 Task: In the Company zamorano.edu, schedule a meeting with title: 'Introducing Our Products and Services ', Select date: '30 July, 2023', select start time: 5:00:PM. Add location on call (786) 555-4416 with meeting description: For further discussion on products, kindly join the meeting. Add attendees from company's contact and save.. Logged in from softage.10@softage.net
Action: Mouse moved to (115, 76)
Screenshot: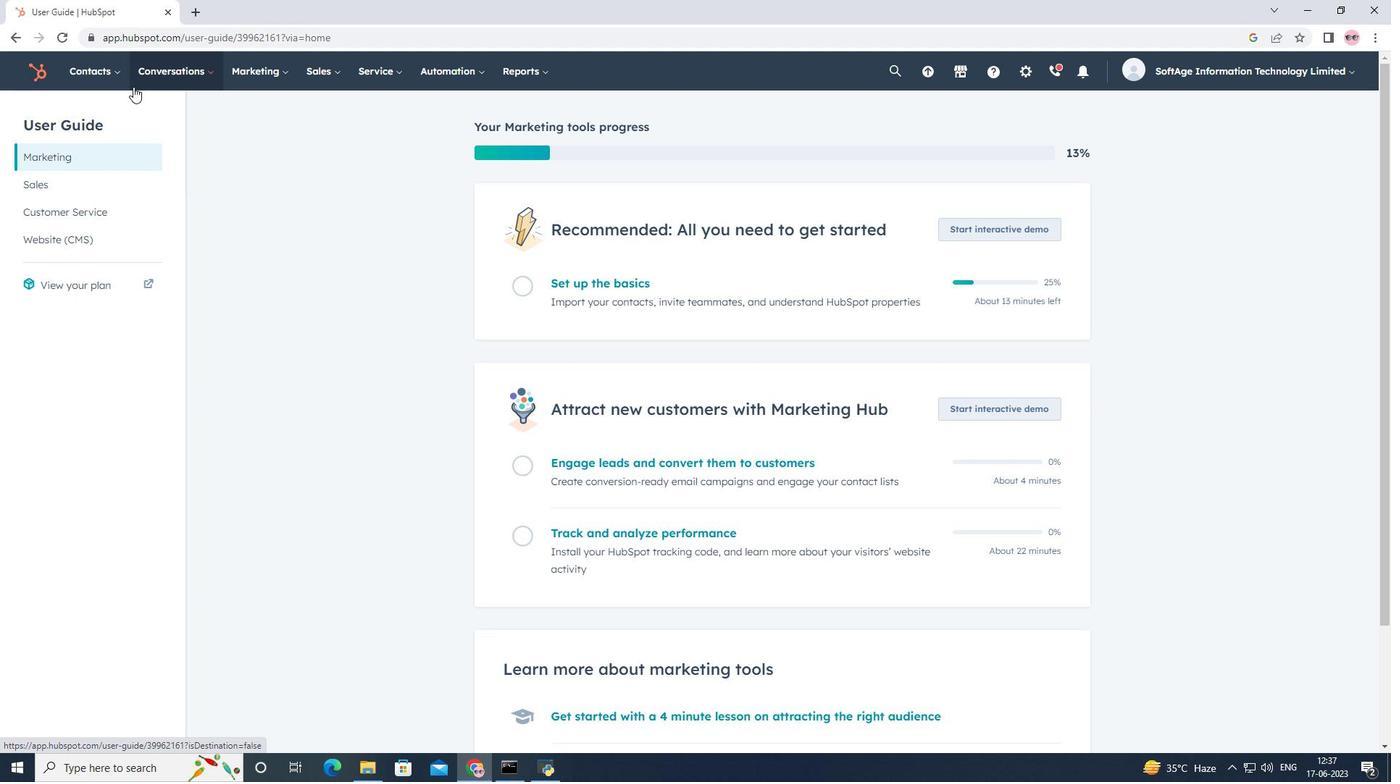 
Action: Mouse pressed left at (115, 76)
Screenshot: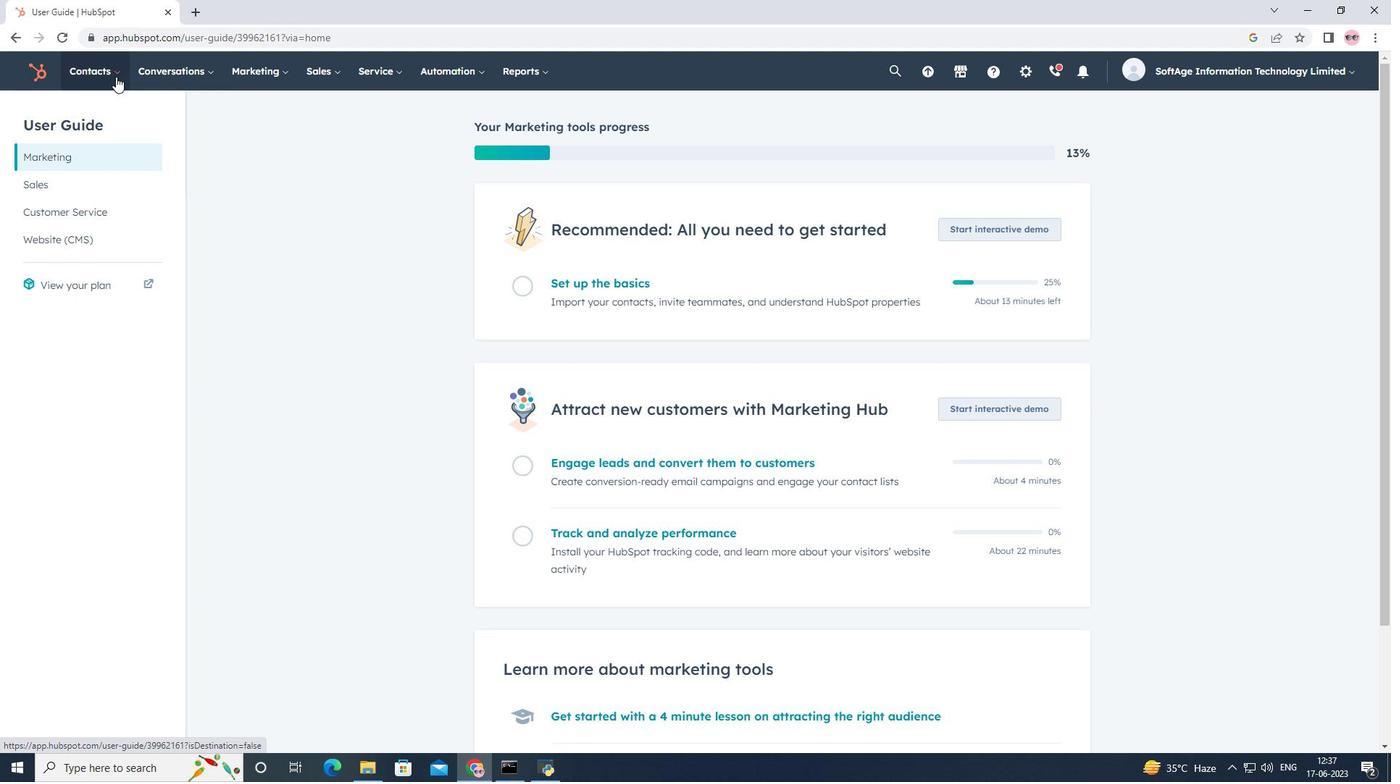 
Action: Mouse moved to (118, 140)
Screenshot: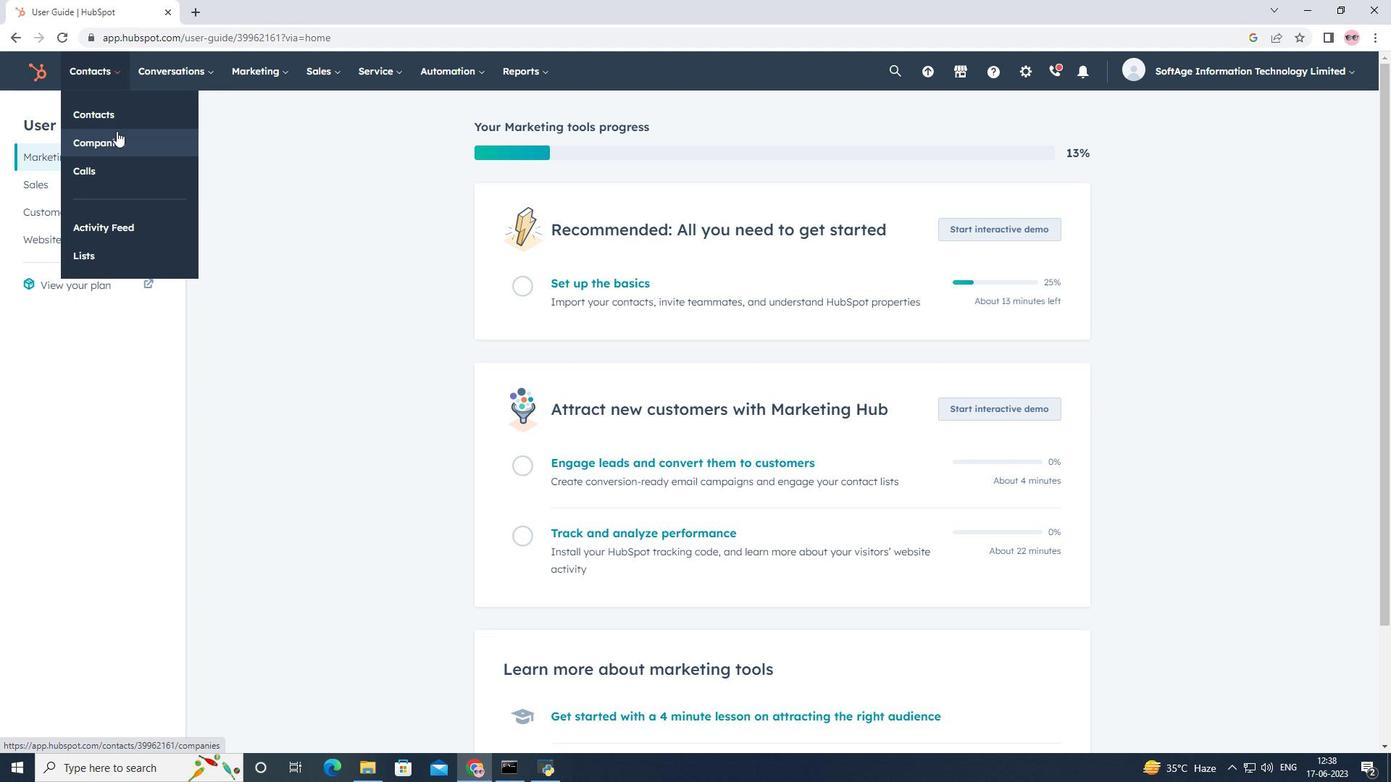 
Action: Mouse pressed left at (118, 140)
Screenshot: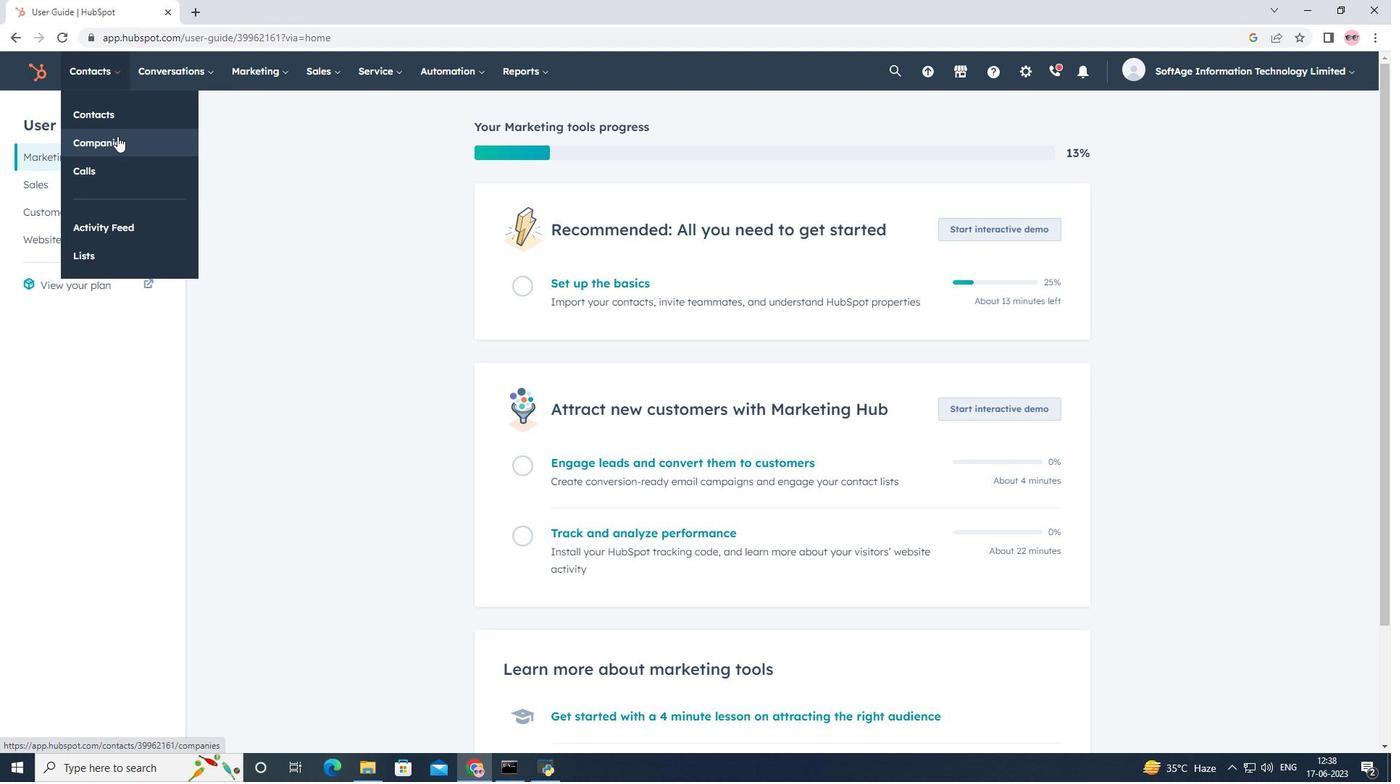 
Action: Mouse moved to (115, 231)
Screenshot: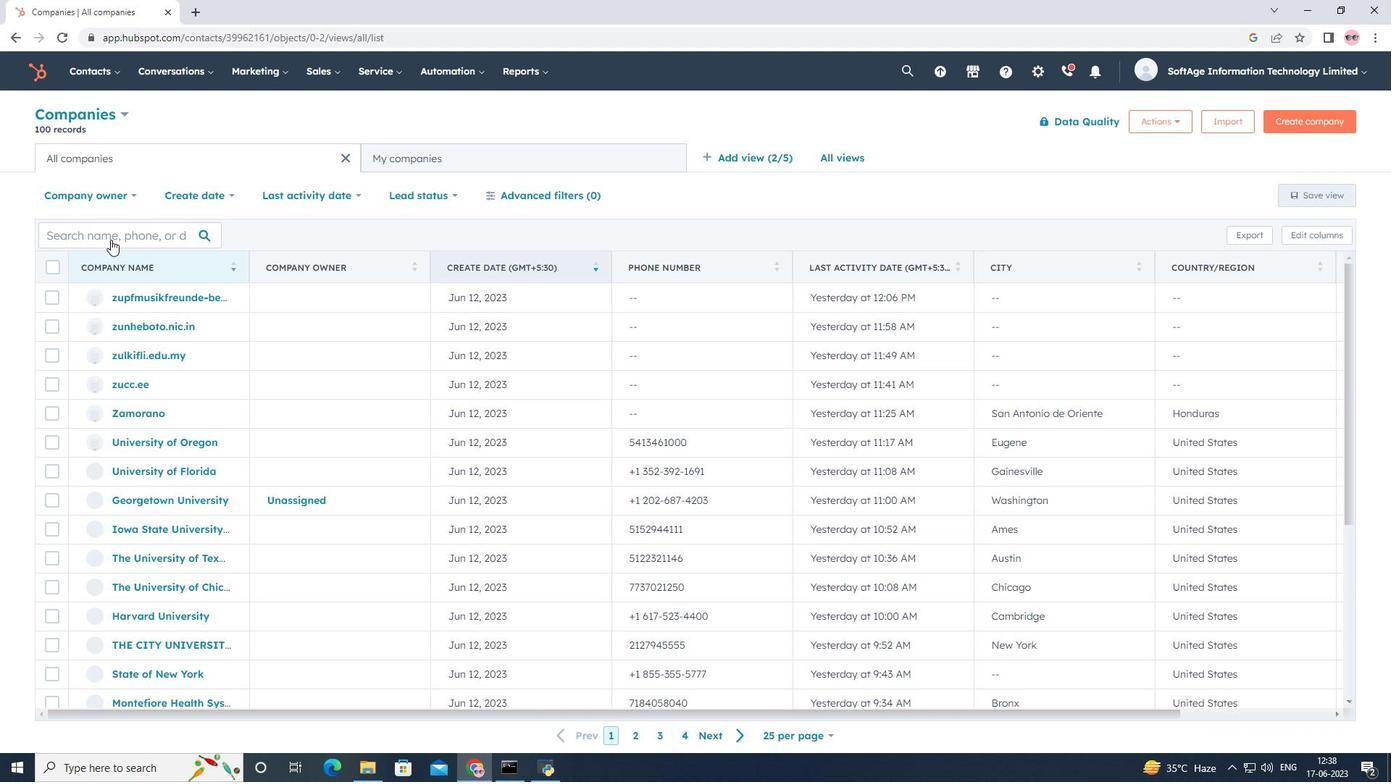 
Action: Mouse pressed left at (115, 231)
Screenshot: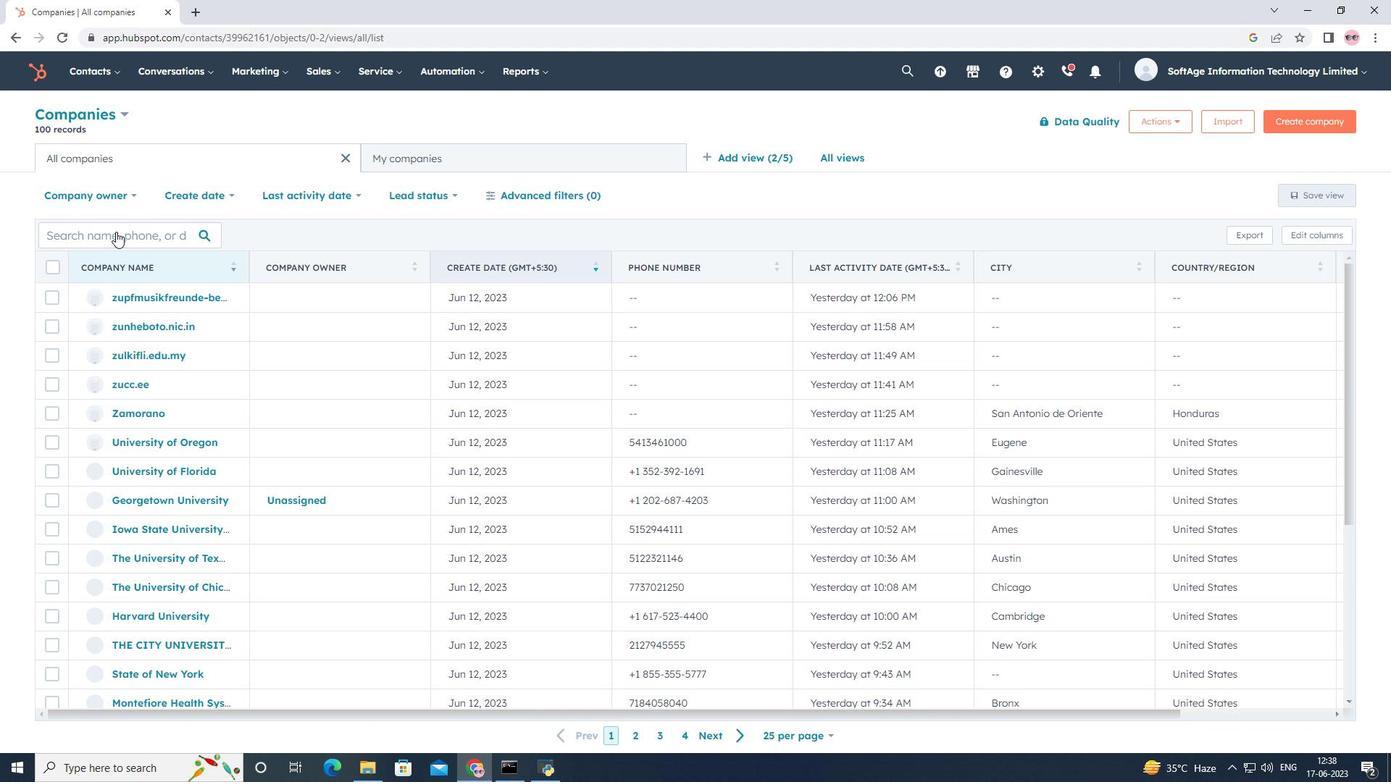 
Action: Key pressed <Key.shift>Zamorano
Screenshot: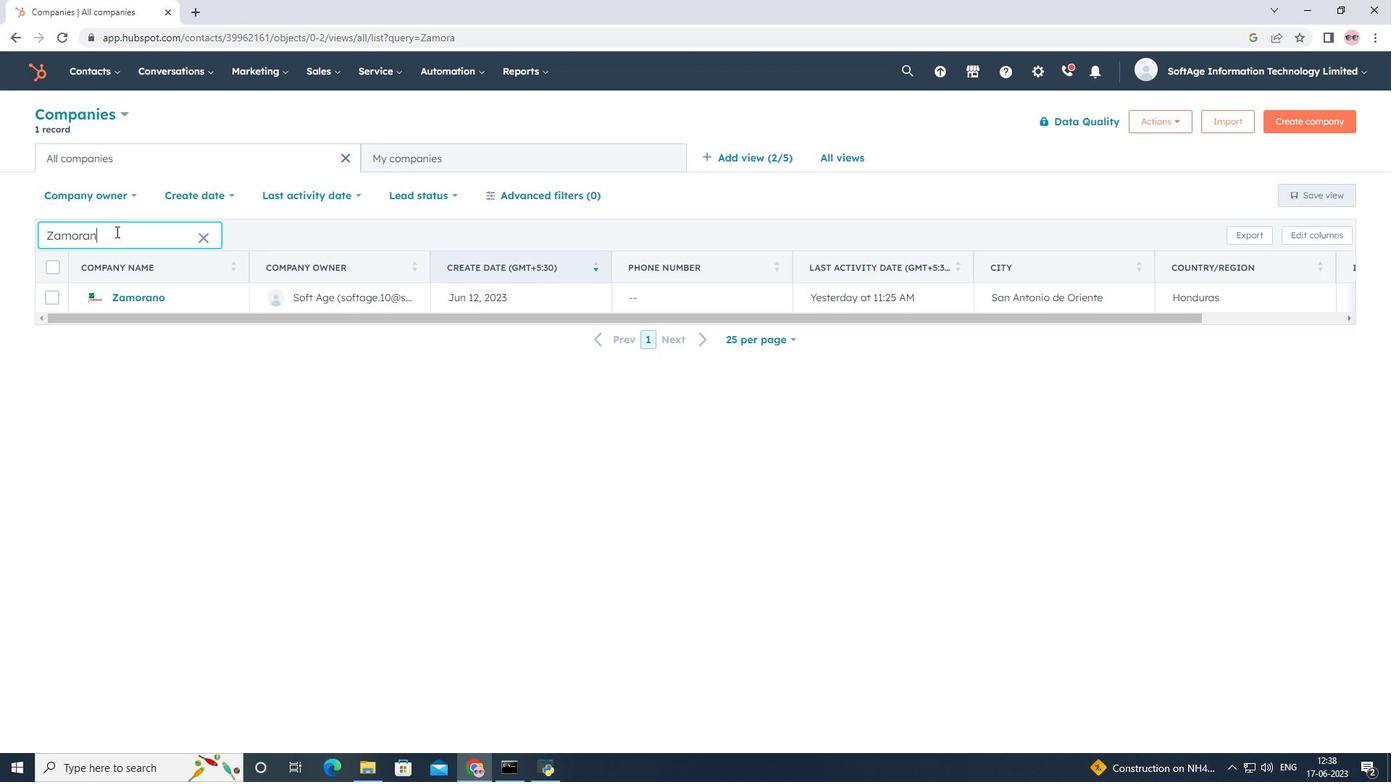 
Action: Mouse moved to (147, 293)
Screenshot: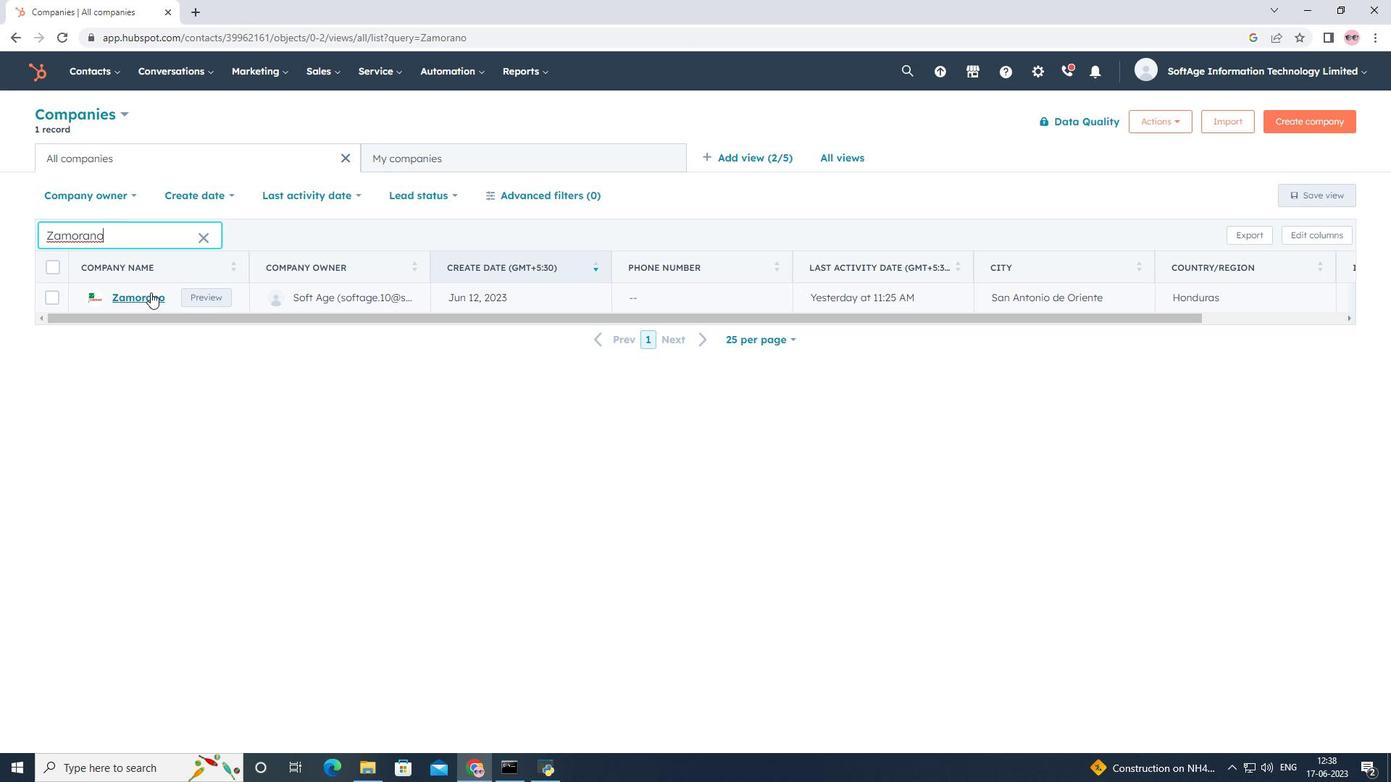 
Action: Mouse pressed left at (147, 293)
Screenshot: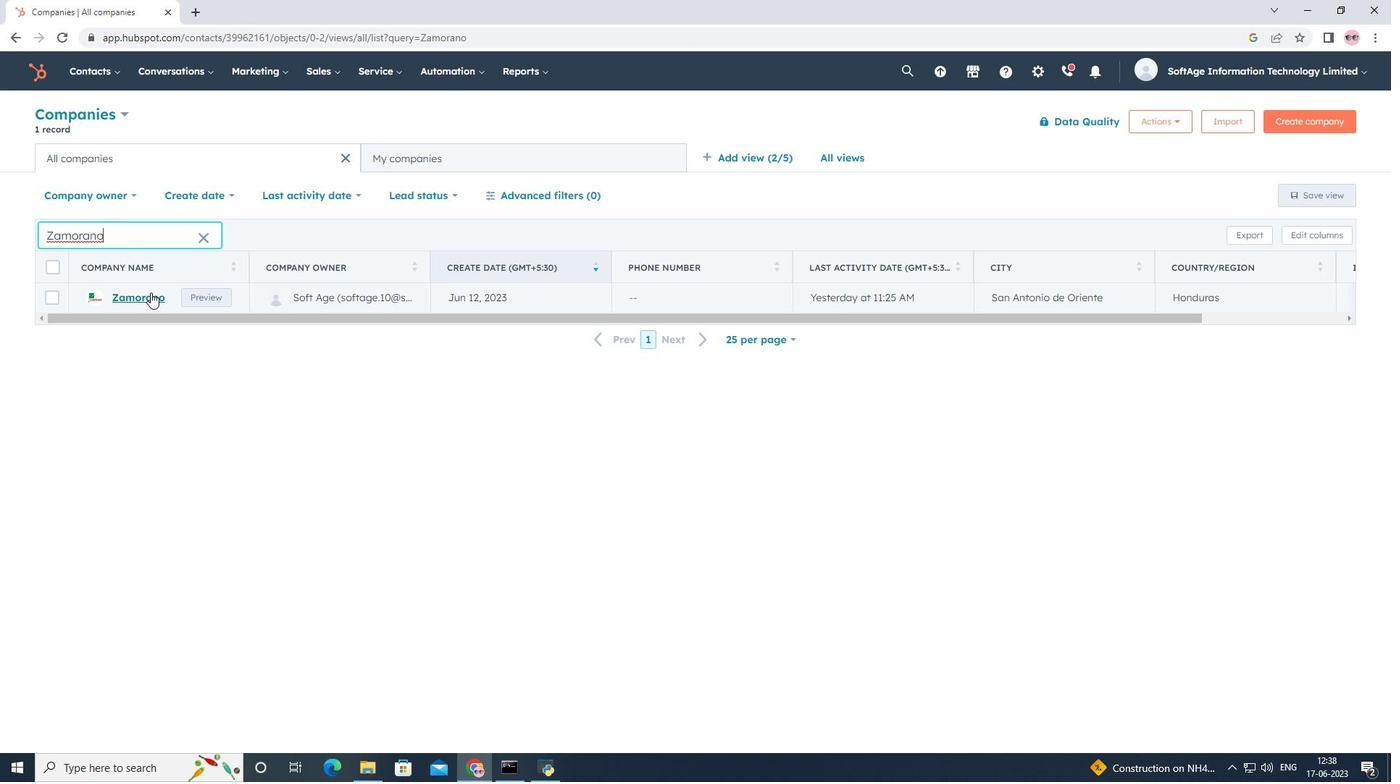 
Action: Mouse moved to (234, 229)
Screenshot: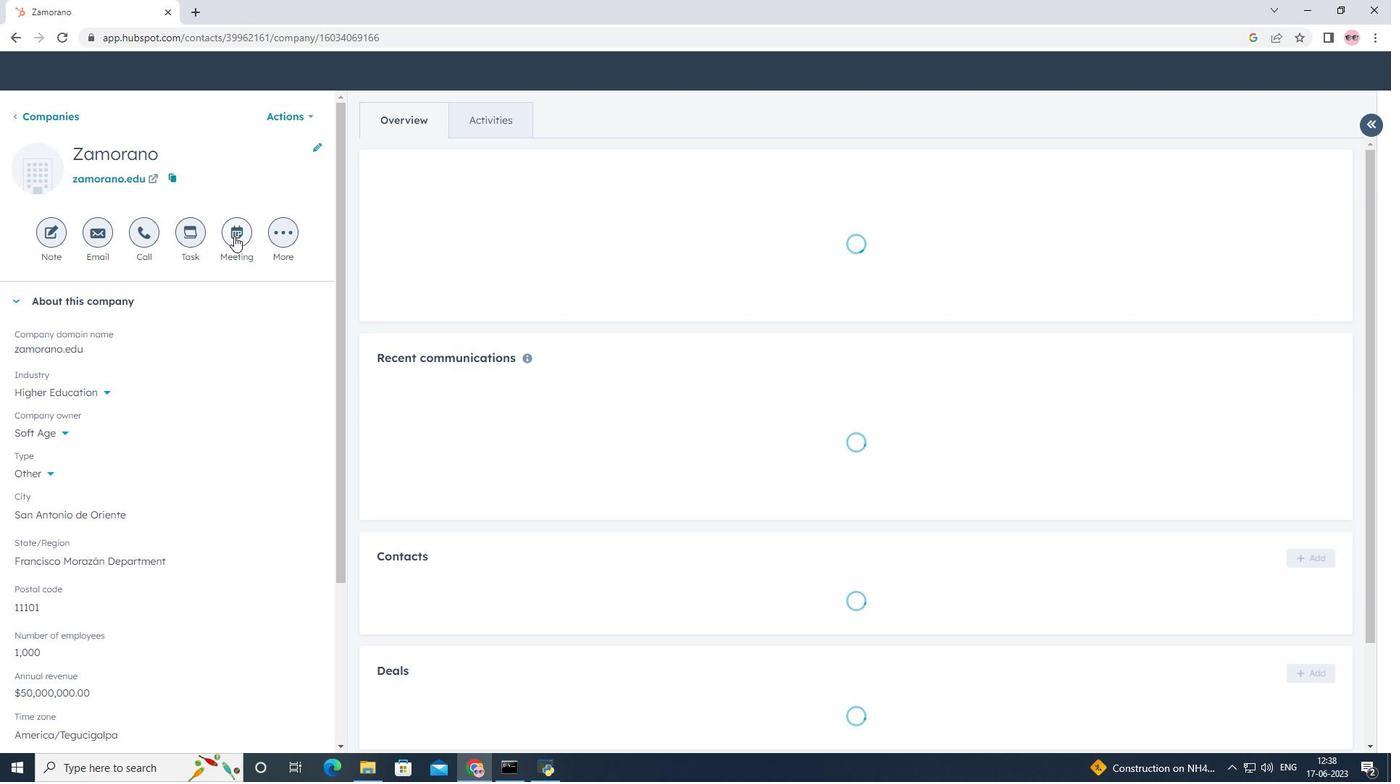 
Action: Mouse pressed left at (234, 229)
Screenshot: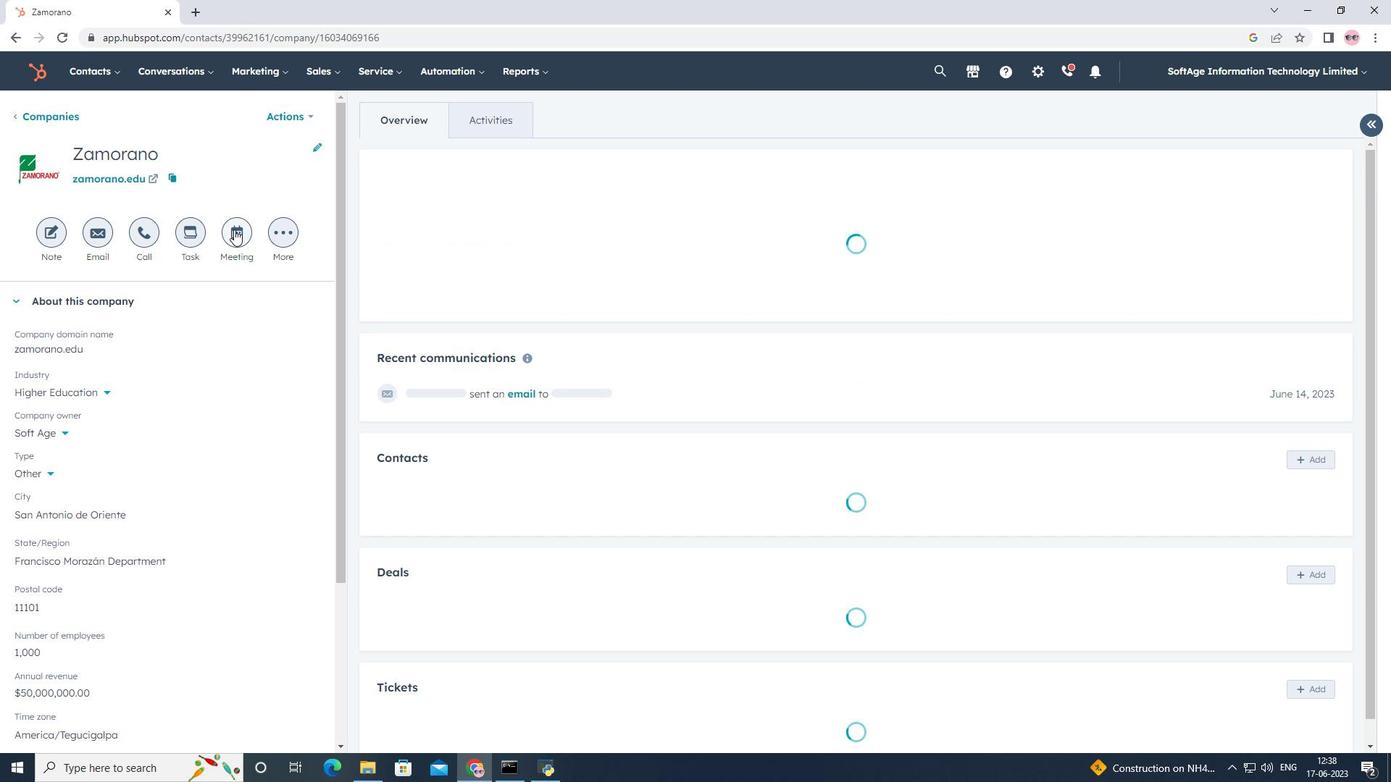
Action: Mouse moved to (377, 231)
Screenshot: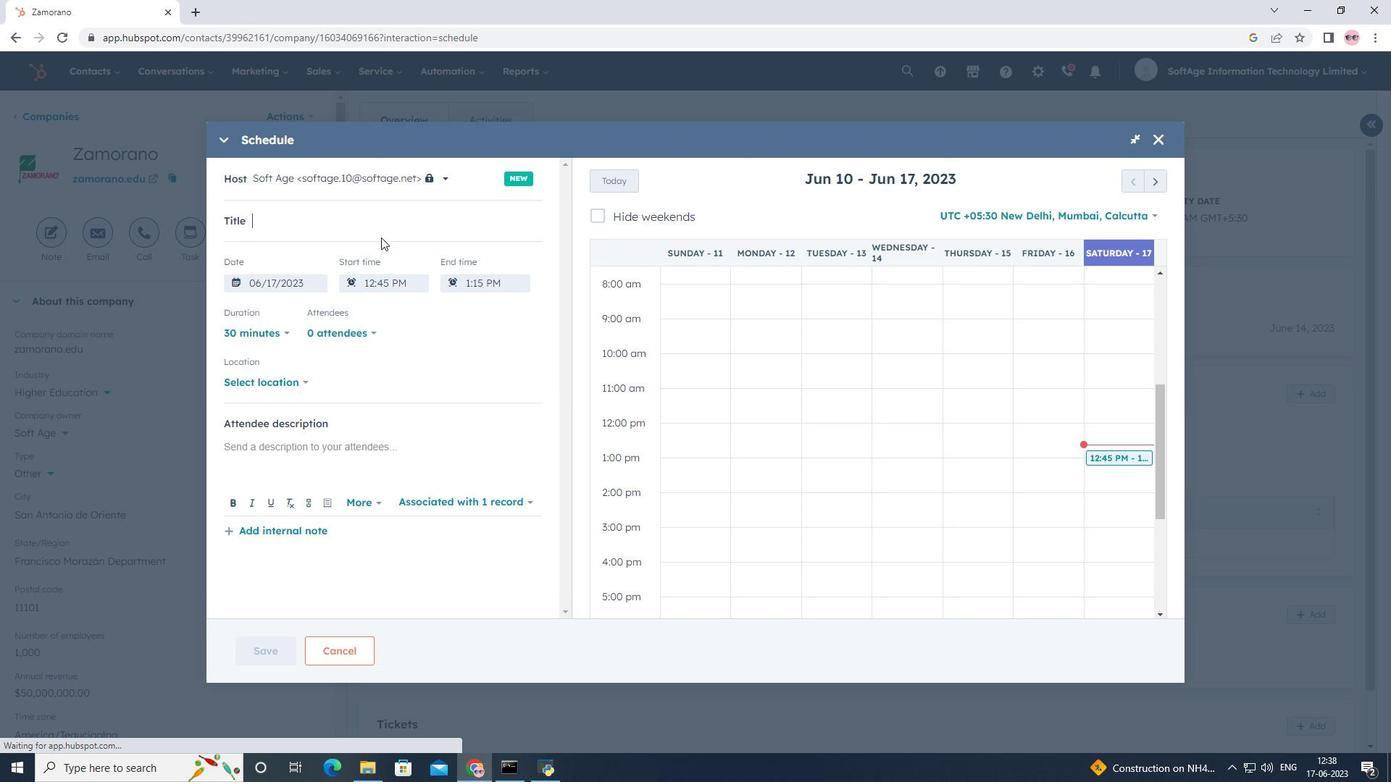 
Action: Mouse pressed left at (377, 231)
Screenshot: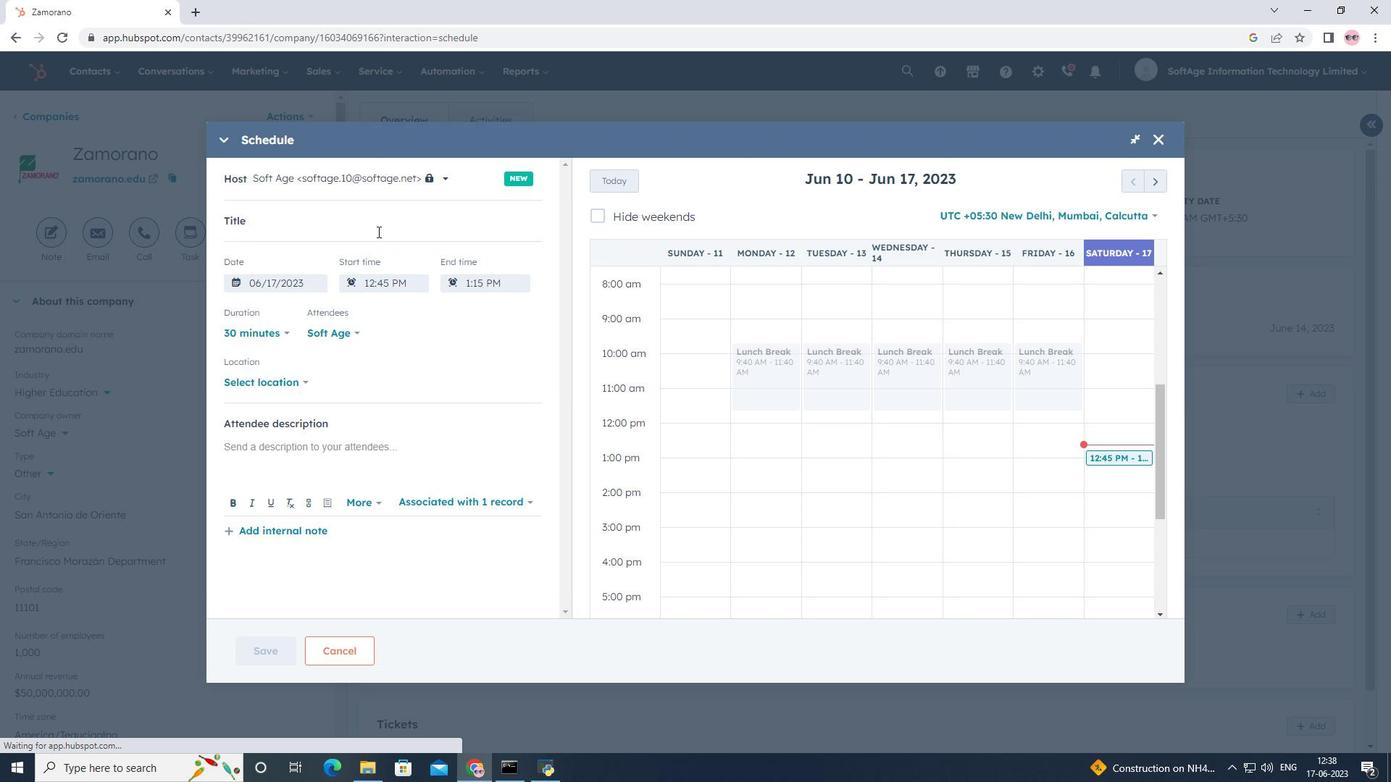 
Action: Key pressed <Key.shift><Key.shift><Key.shift><Key.shift><Key.shift><Key.shift><Key.shift><Key.shift><Key.shift><Key.shift><Key.shift><Key.shift><Key.shift><Key.shift><Key.shift><Key.shift><Key.shift><Key.shift><Key.shift><Key.shift><Key.shift><Key.shift><Key.shift><Key.shift><Key.shift><Key.shift><Key.shift><Key.shift><Key.shift><Key.shift><Key.shift><Key.shift><Key.shift><Key.shift><Key.shift><Key.shift><Key.shift><Key.shift><Key.shift><Key.shift><Key.shift><Key.shift><Key.shift><Key.shift><Key.shift><Key.shift><Key.shift><Key.shift><Key.shift><Key.shift><Key.shift><Key.shift><Key.shift><Key.shift><Key.shift><Key.shift><Key.shift><Key.shift><Key.shift><Key.shift><Key.shift><Key.shift><Key.shift><Key.shift><Key.shift><Key.shift><Key.shift><Key.shift><Key.shift><Key.shift><Key.shift><Key.shift><Key.shift><Key.shift>Introducing<Key.space><Key.shift>Our<Key.space><Key.shift>Products<Key.space>and<Key.space><Key.shift>Services
Screenshot: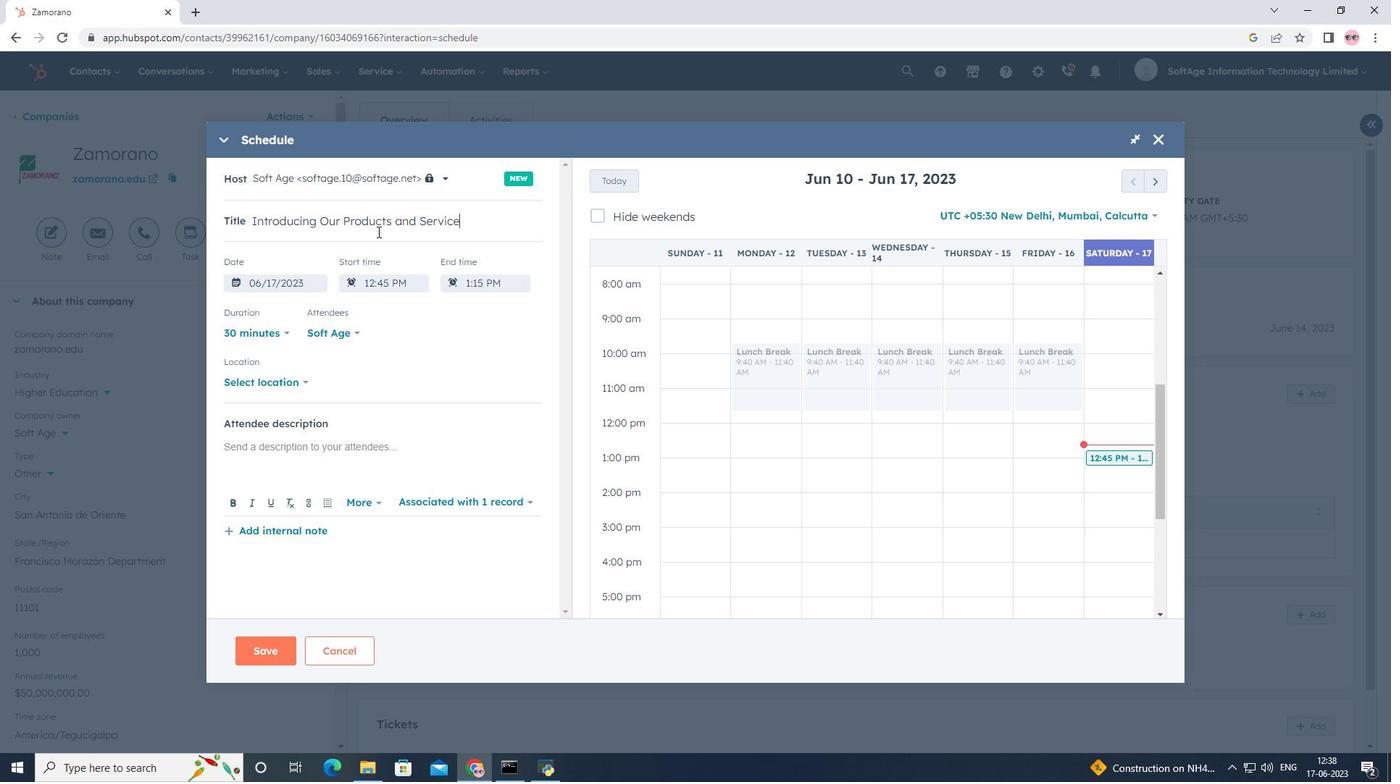 
Action: Mouse moved to (1156, 176)
Screenshot: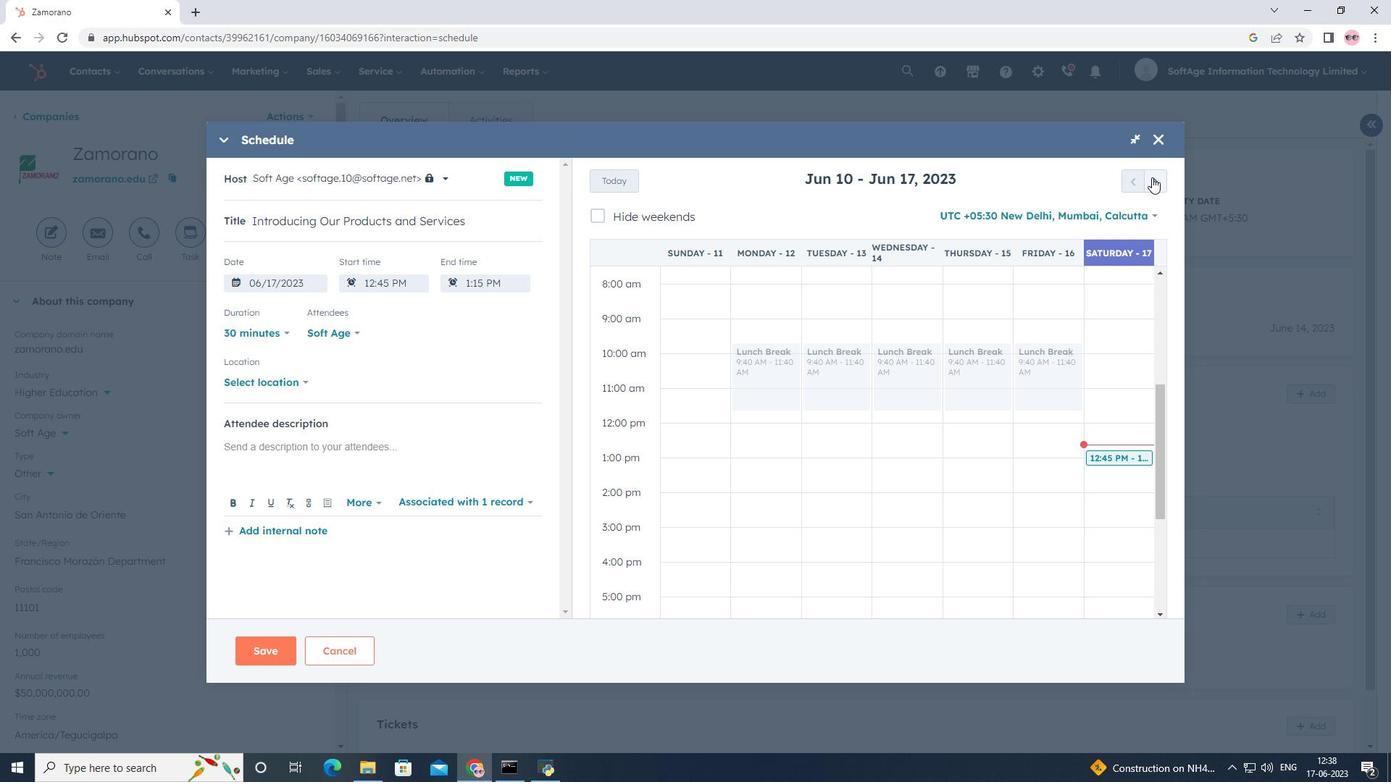 
Action: Mouse pressed left at (1156, 176)
Screenshot: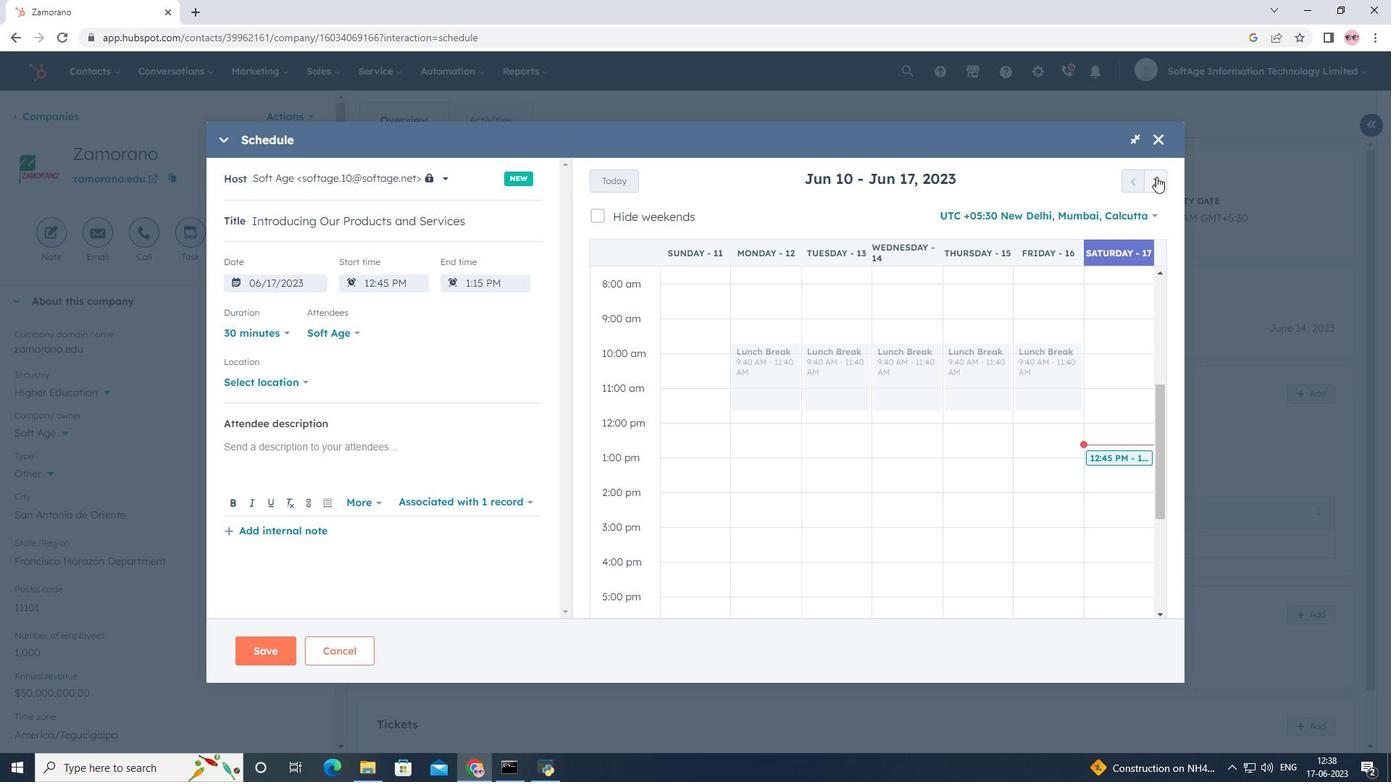 
Action: Mouse pressed left at (1156, 176)
Screenshot: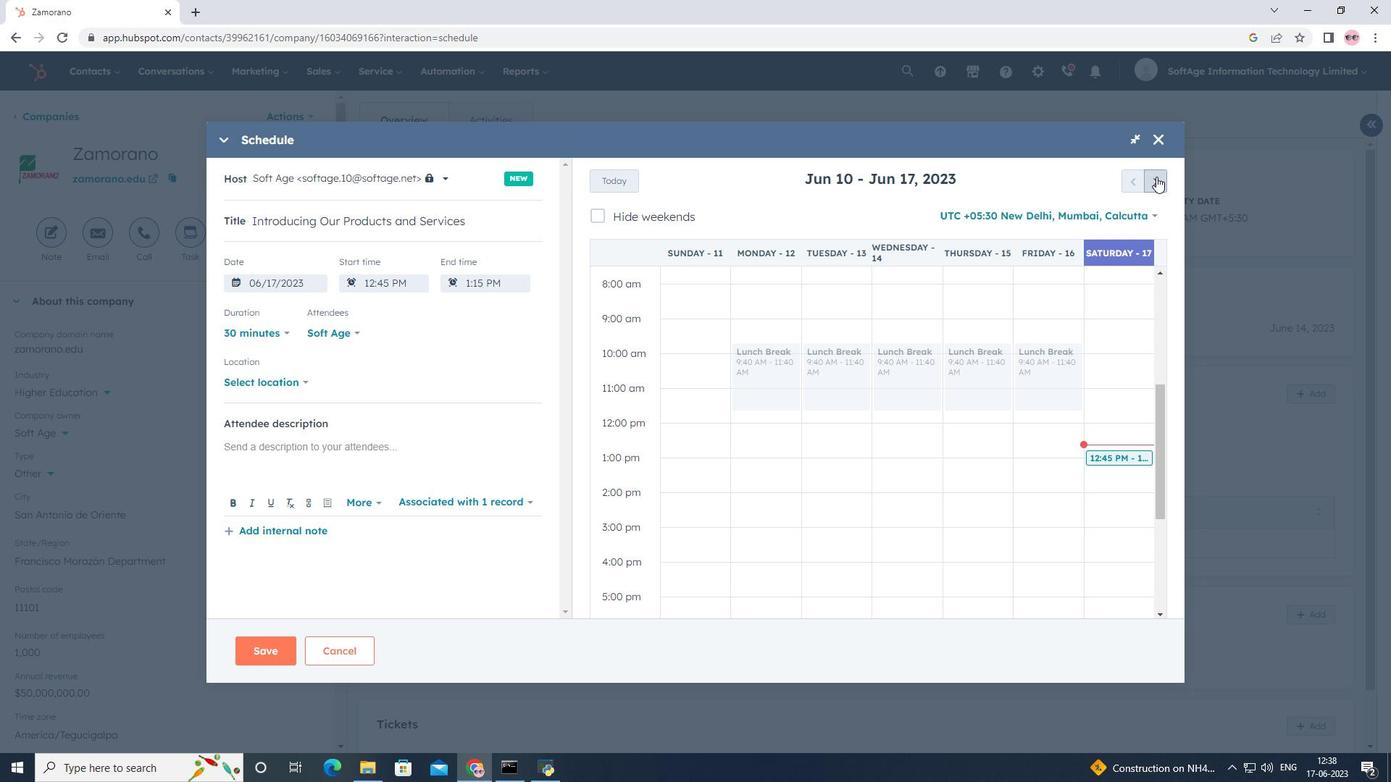 
Action: Mouse pressed left at (1156, 176)
Screenshot: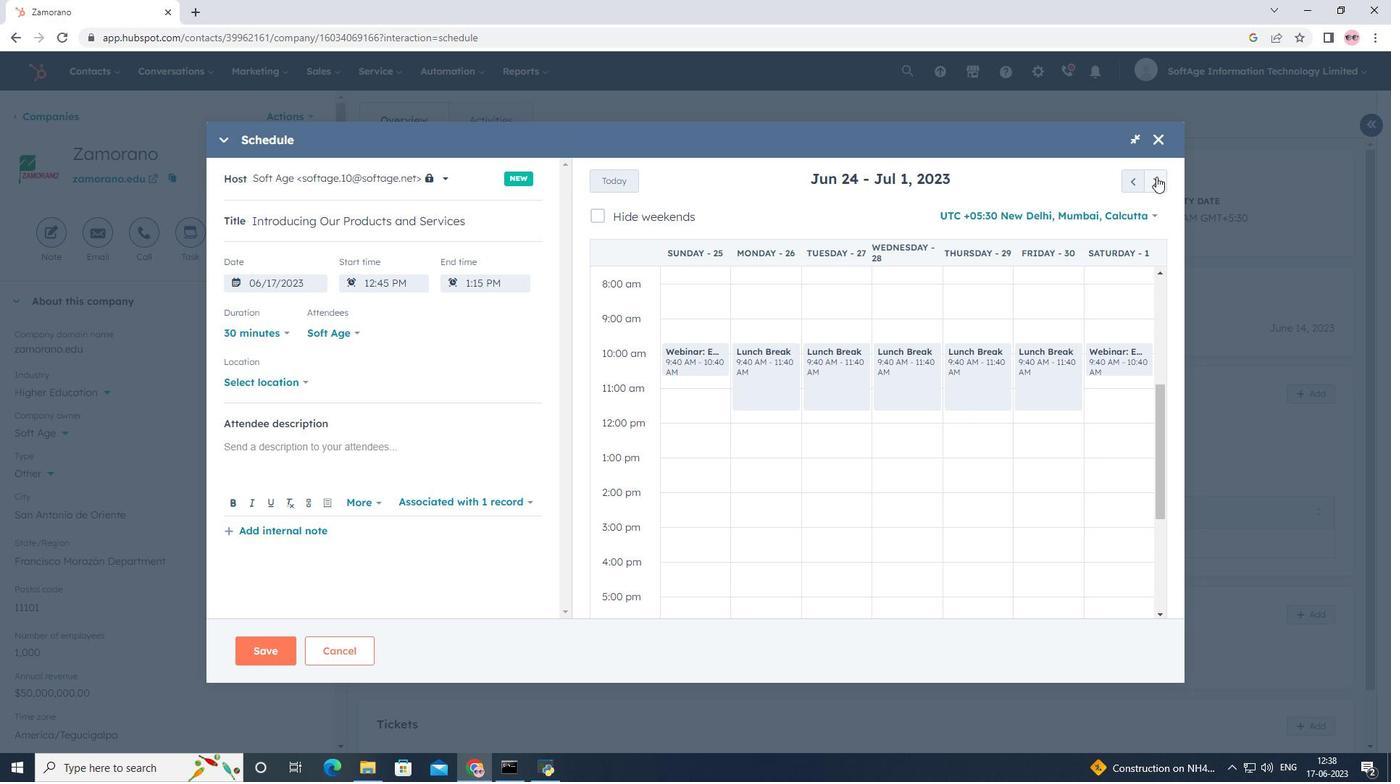 
Action: Mouse pressed left at (1156, 176)
Screenshot: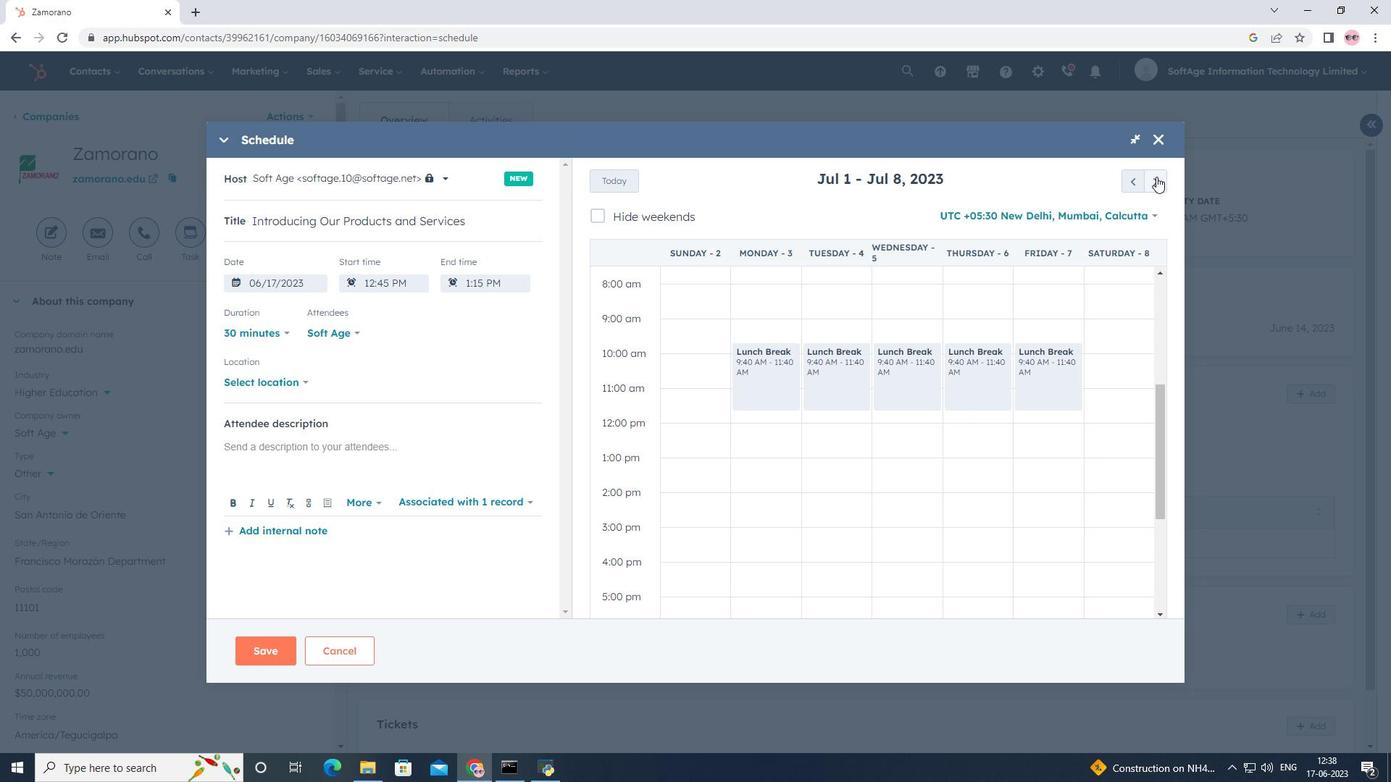 
Action: Mouse pressed left at (1156, 176)
Screenshot: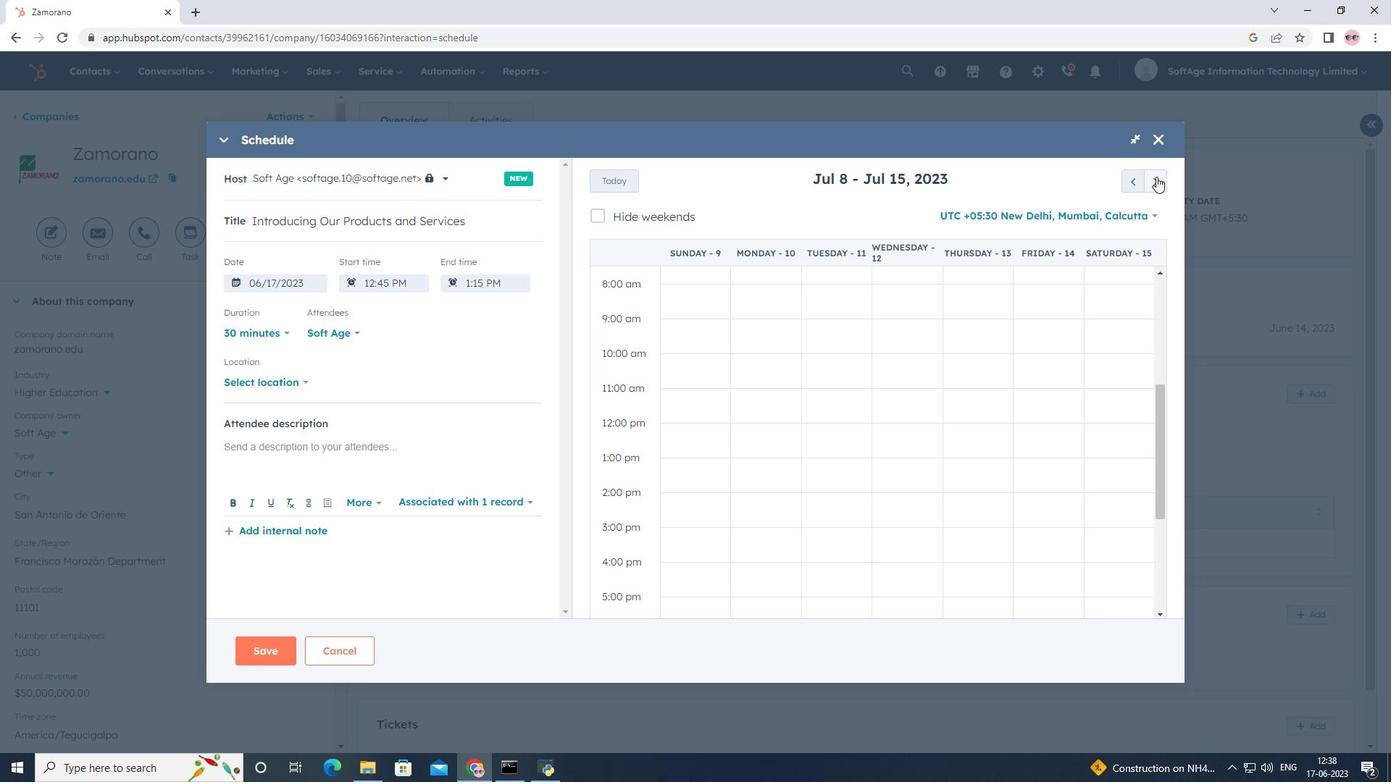 
Action: Mouse pressed left at (1156, 176)
Screenshot: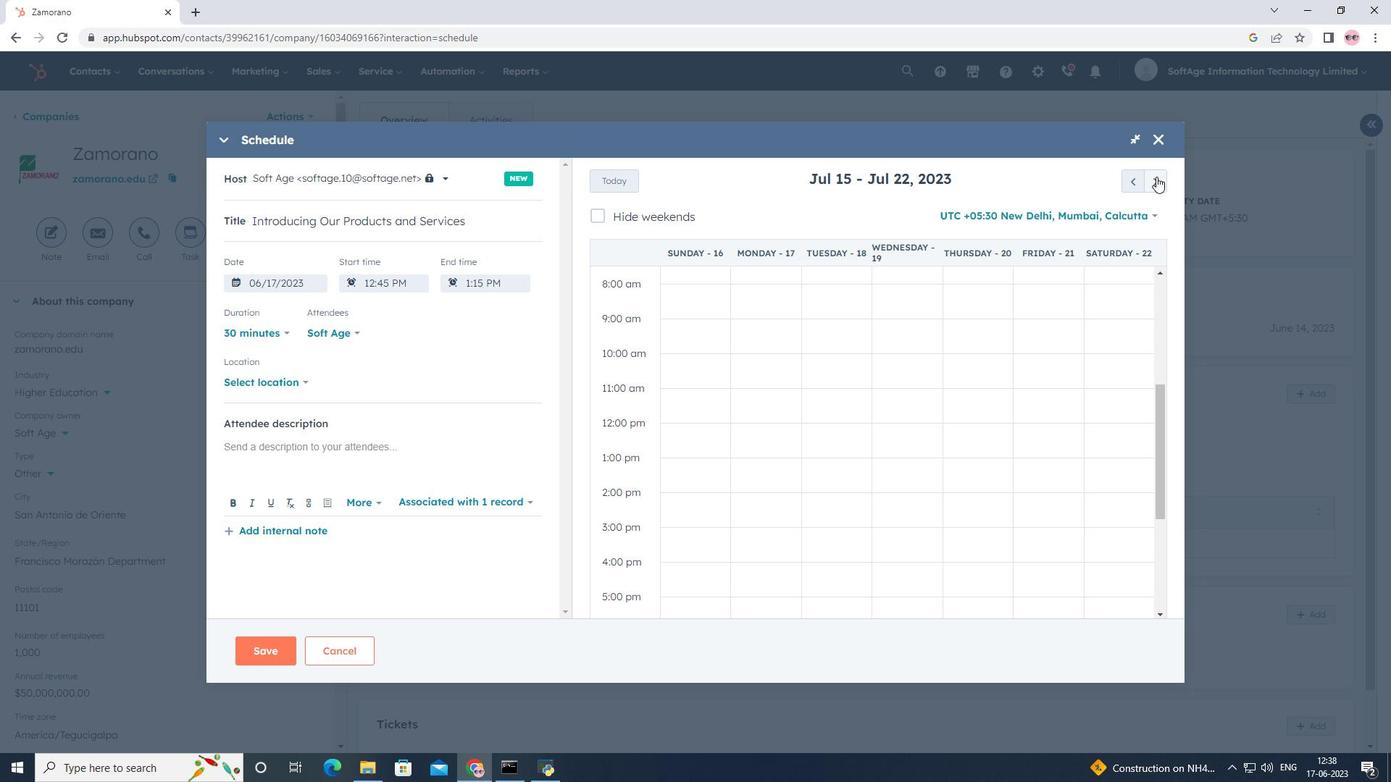 
Action: Mouse pressed left at (1156, 176)
Screenshot: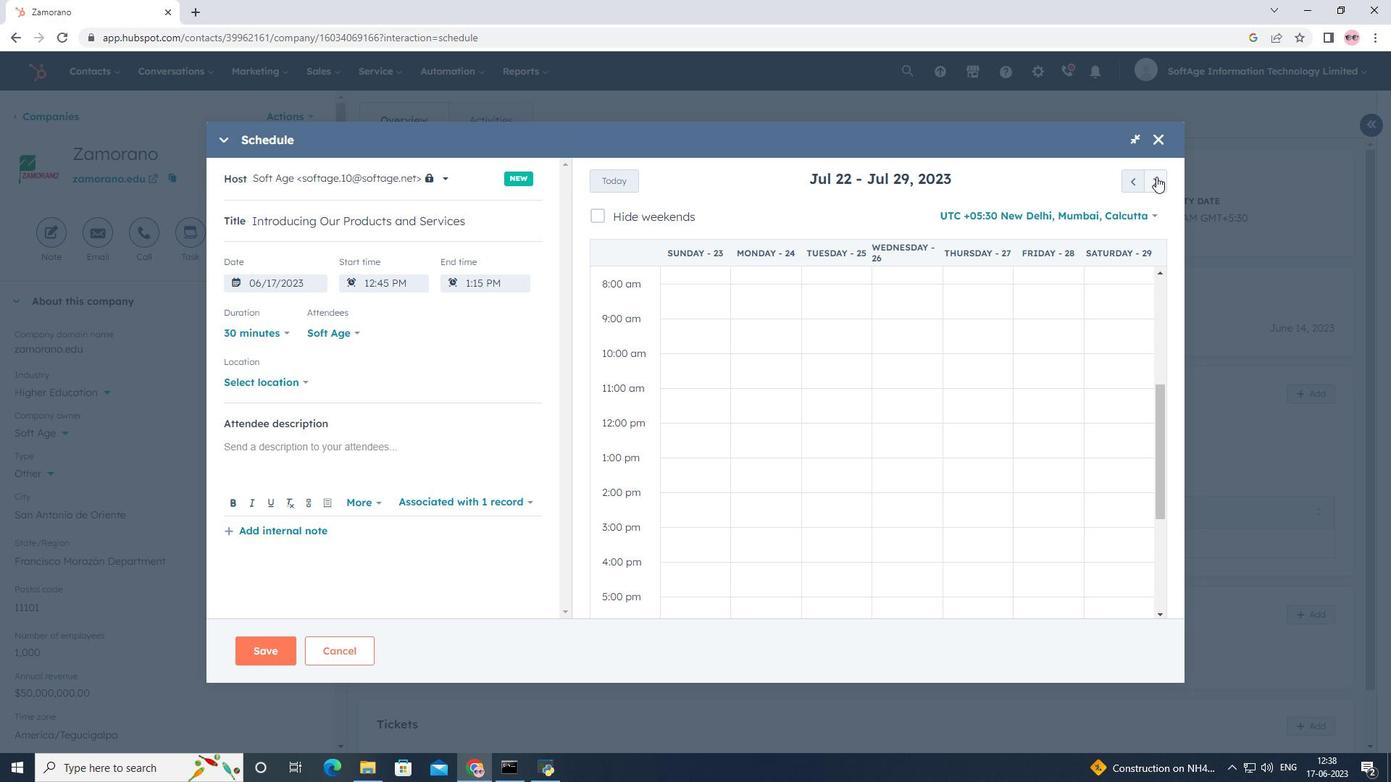 
Action: Mouse moved to (664, 600)
Screenshot: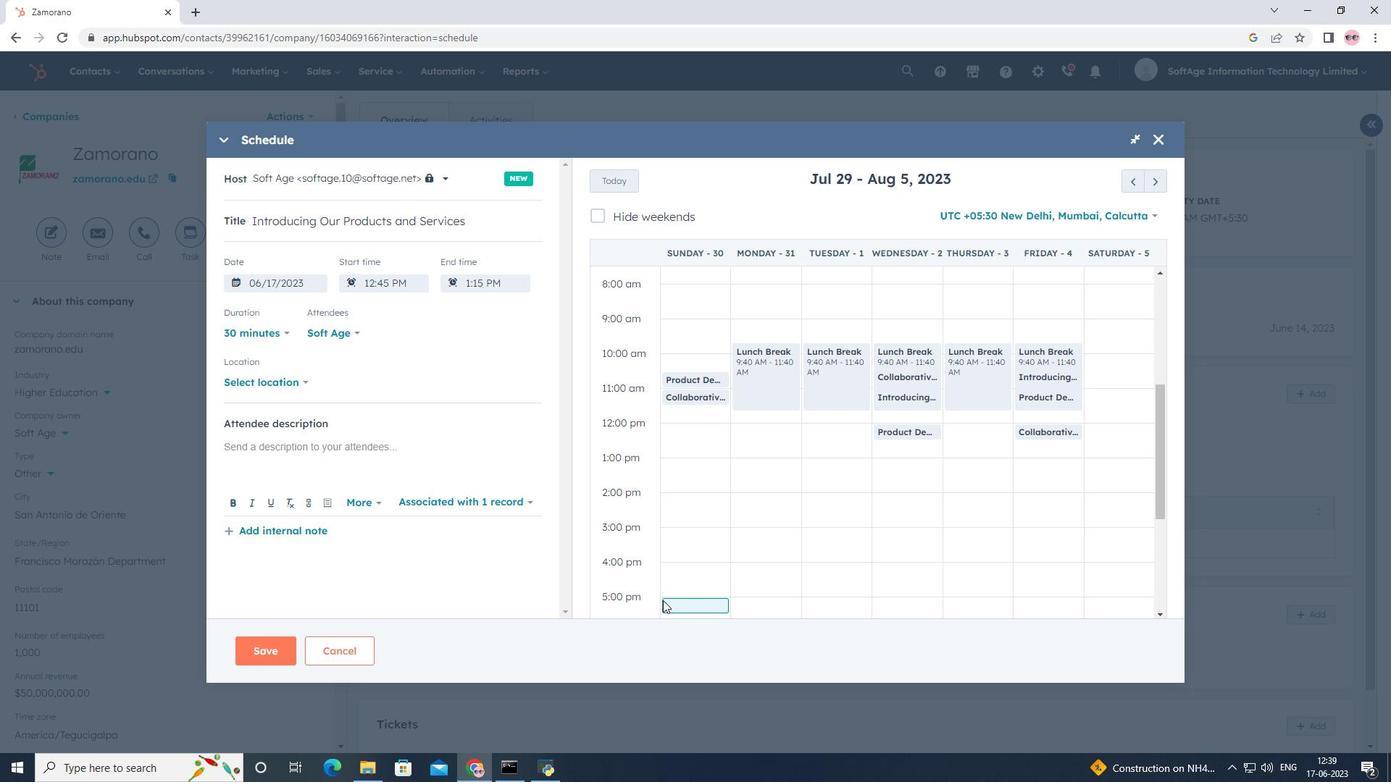
Action: Mouse pressed left at (664, 600)
Screenshot: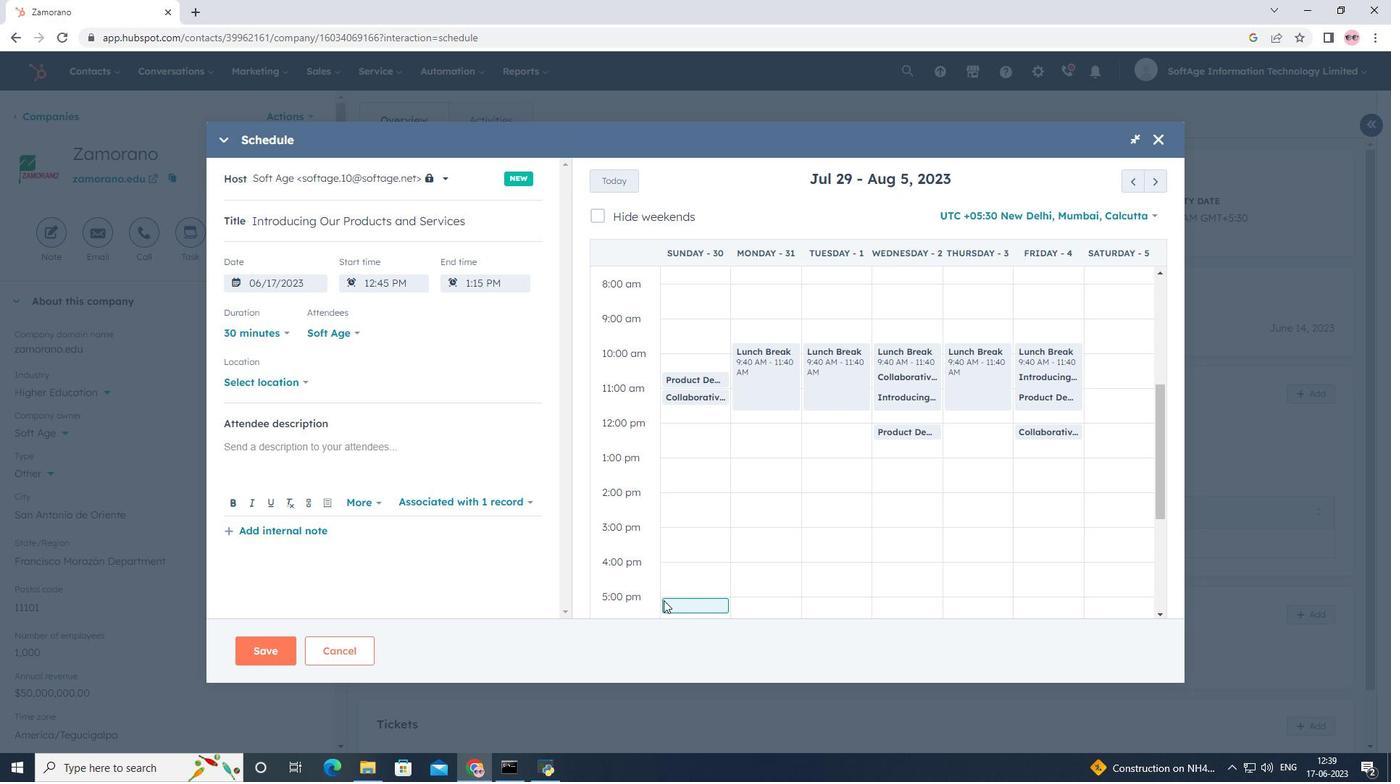 
Action: Mouse moved to (282, 378)
Screenshot: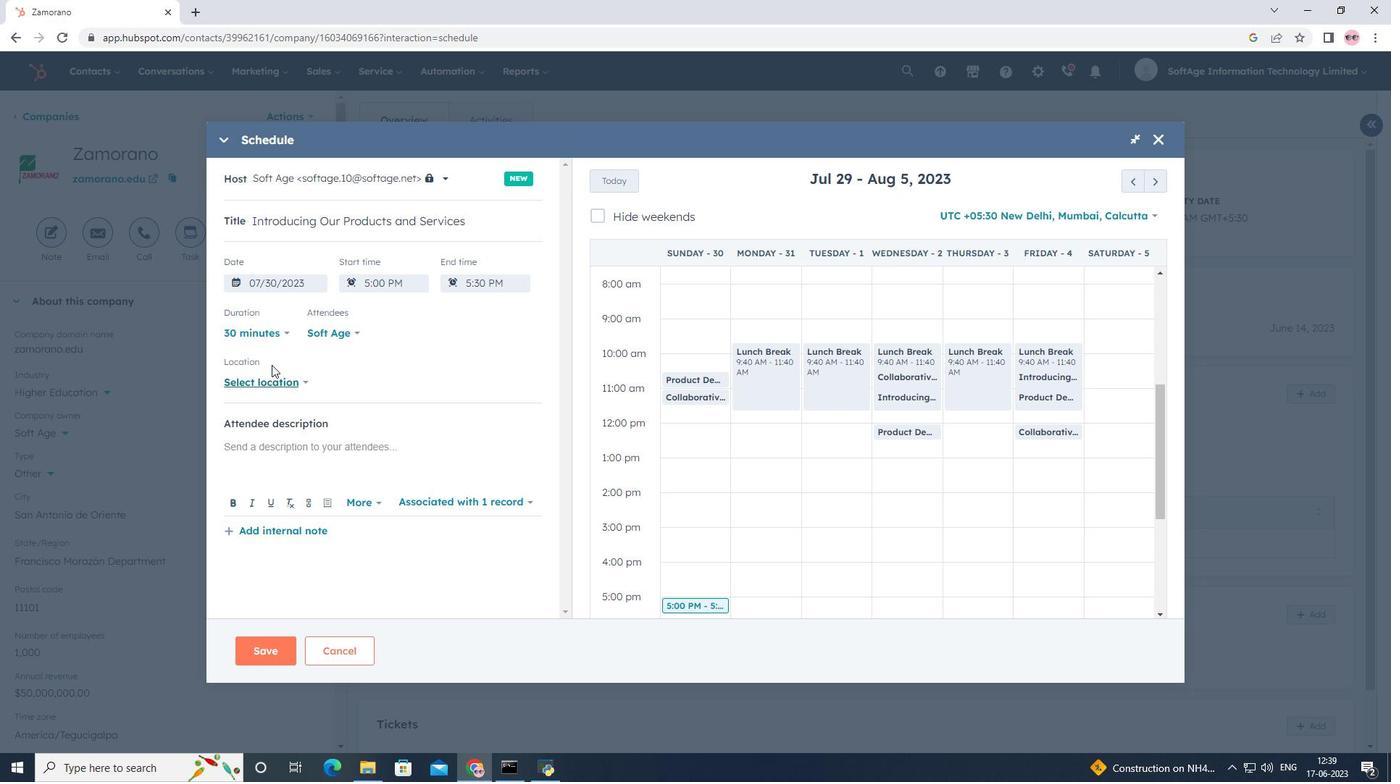 
Action: Mouse pressed left at (282, 378)
Screenshot: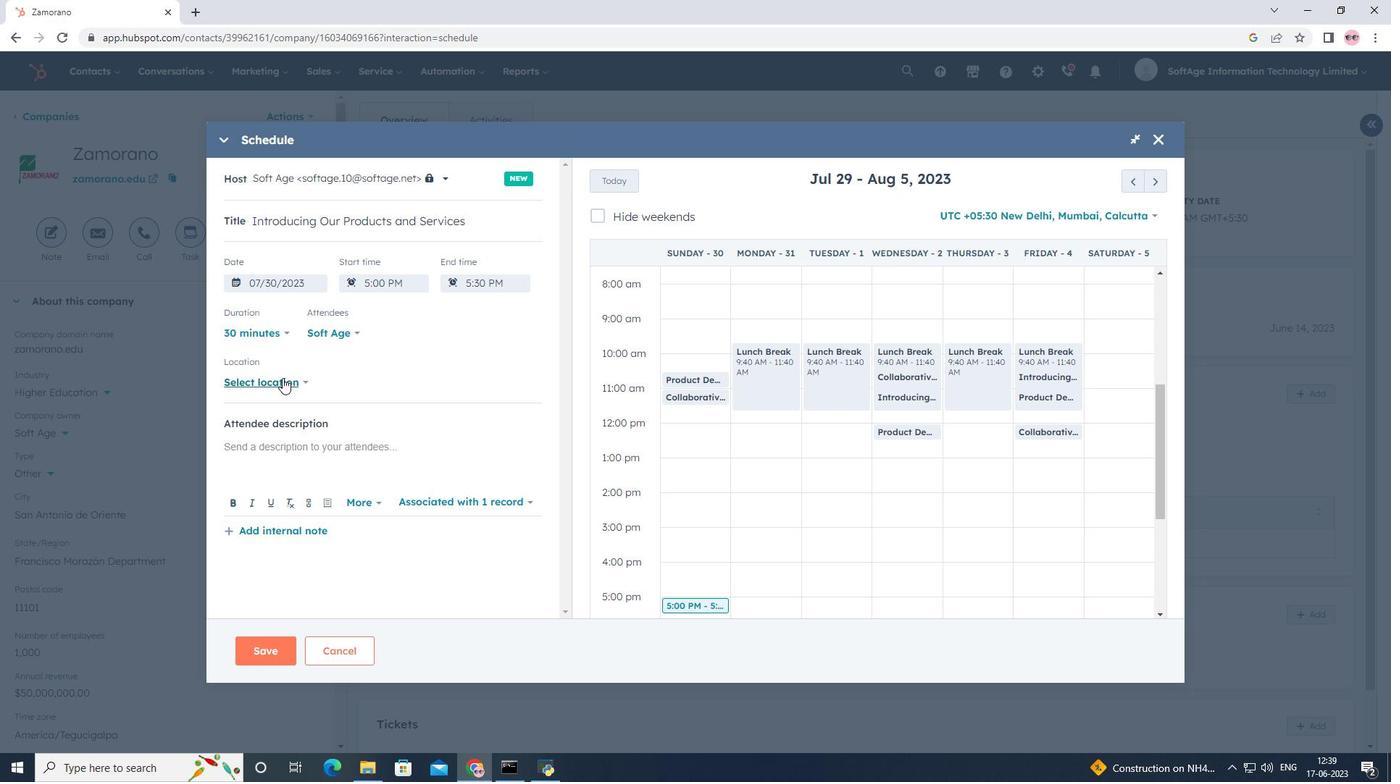 
Action: Mouse moved to (355, 335)
Screenshot: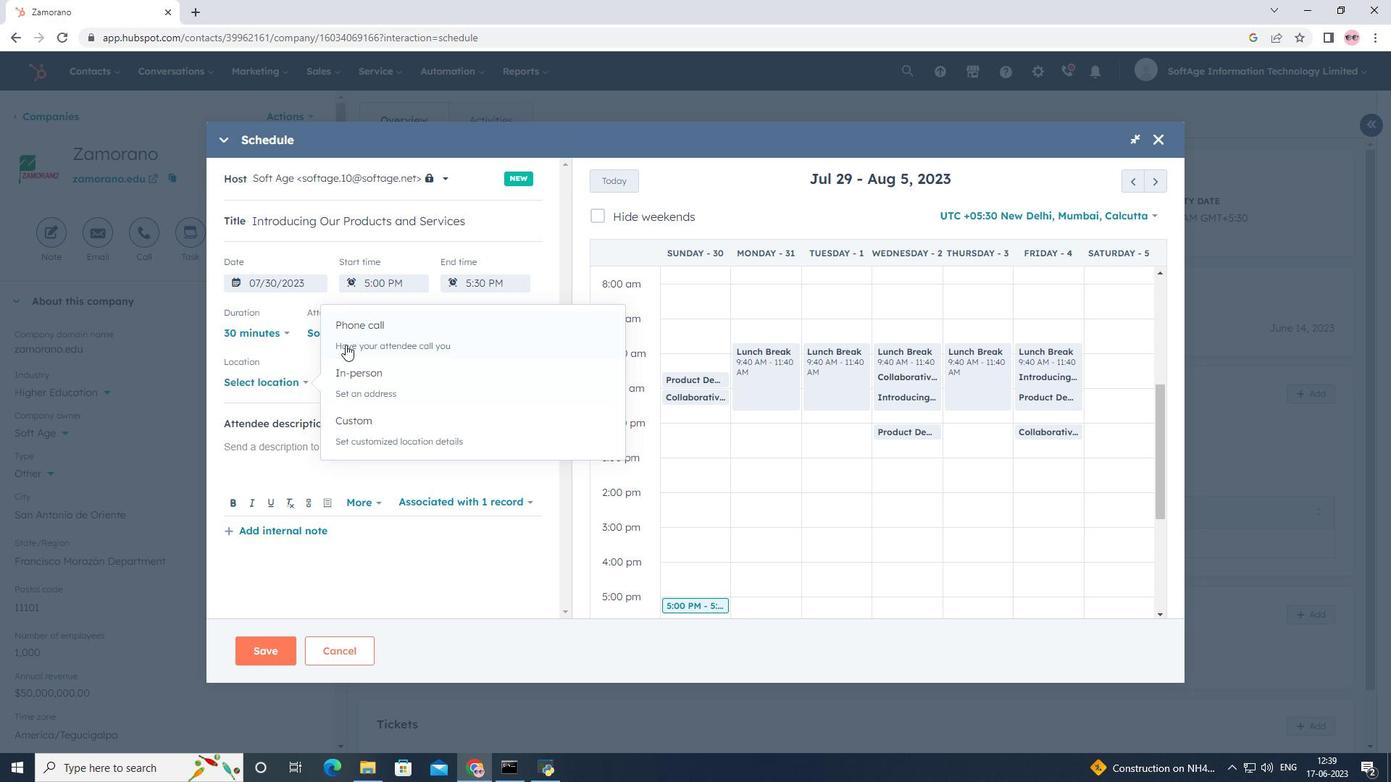 
Action: Mouse pressed left at (355, 335)
Screenshot: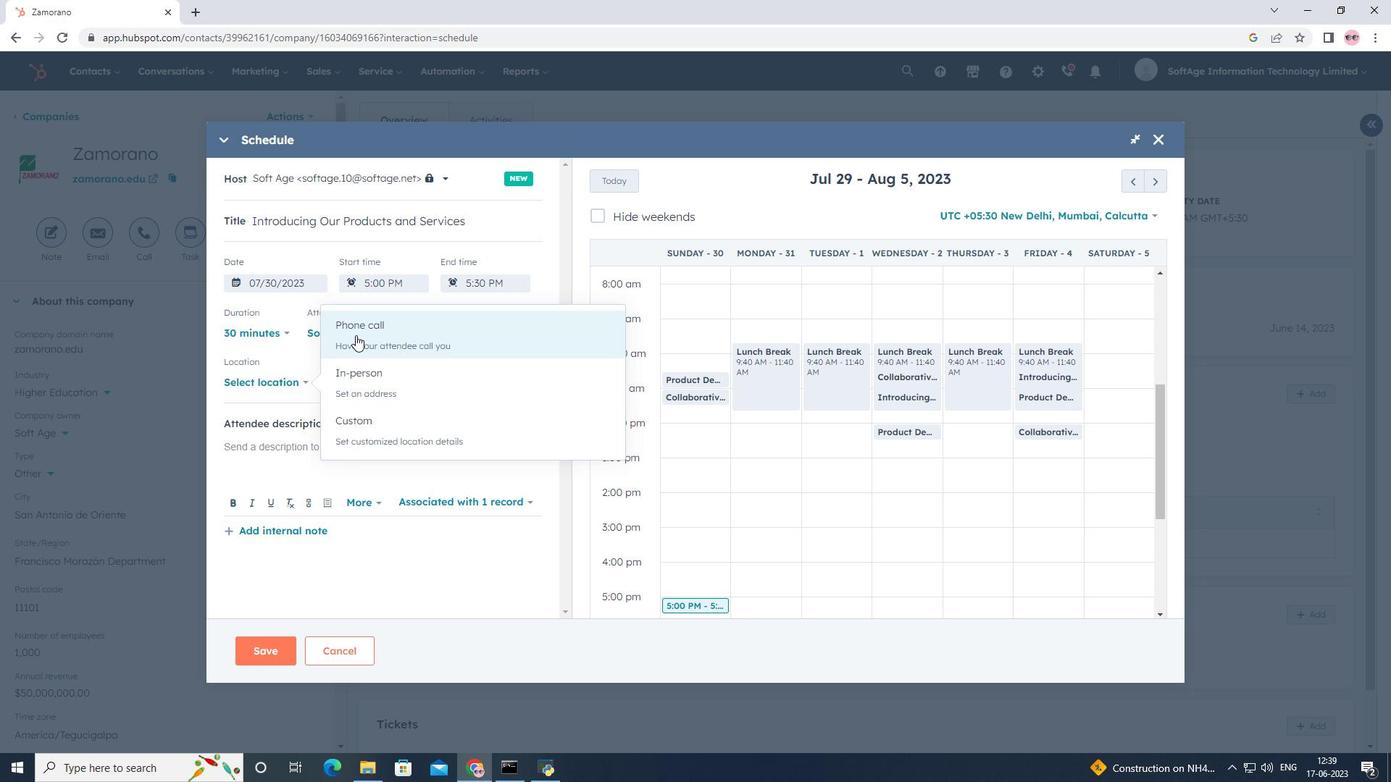 
Action: Mouse moved to (339, 371)
Screenshot: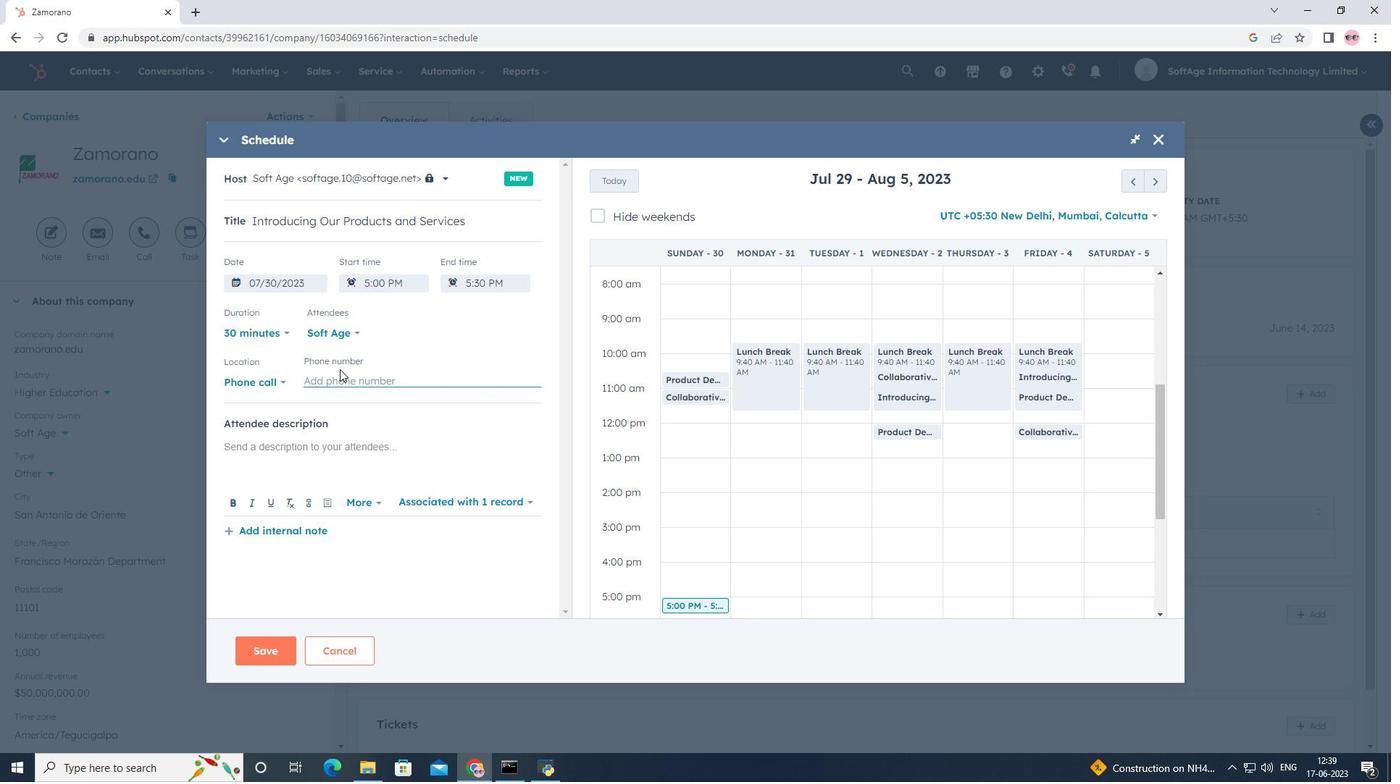
Action: Mouse pressed left at (339, 371)
Screenshot: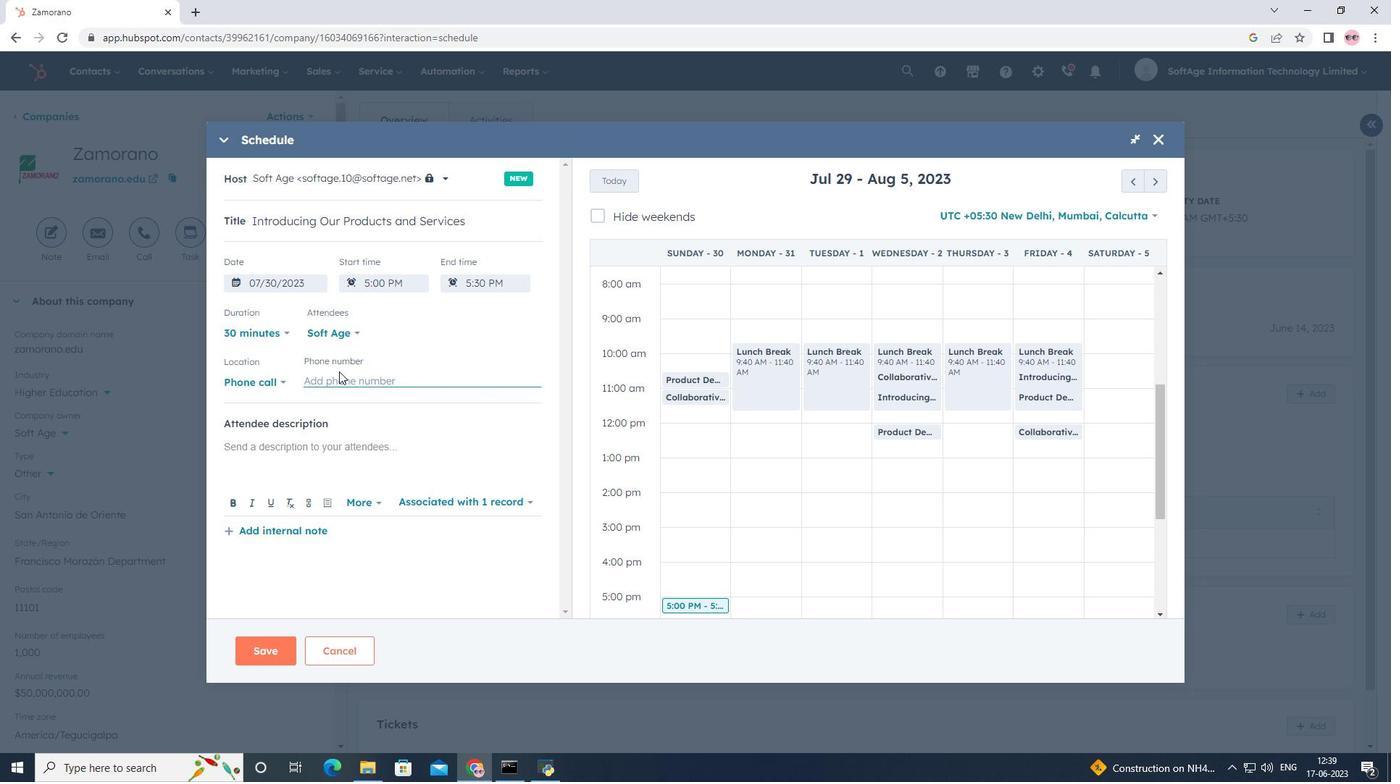 
Action: Key pressed <Key.shift>(786<Key.shift>)<Key.space>555-4416
Screenshot: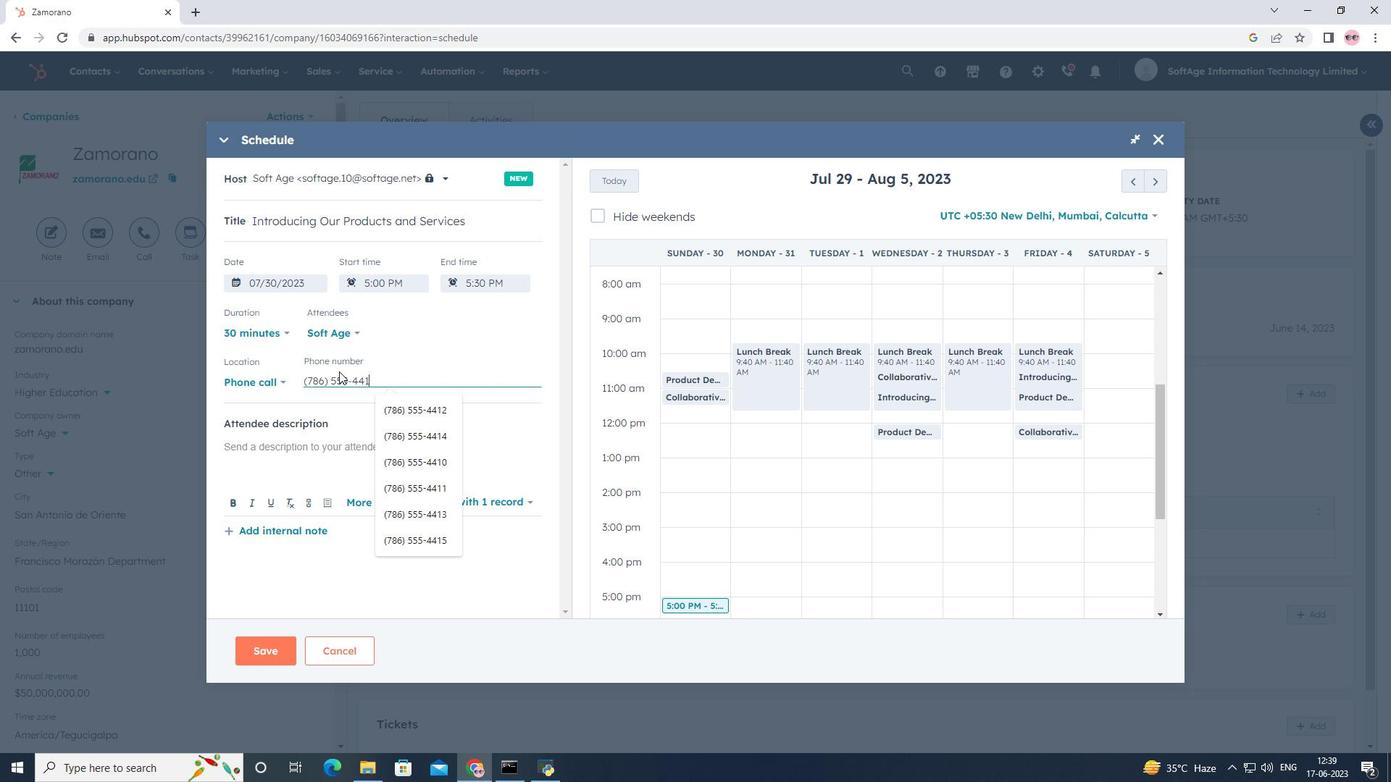 
Action: Mouse moved to (346, 442)
Screenshot: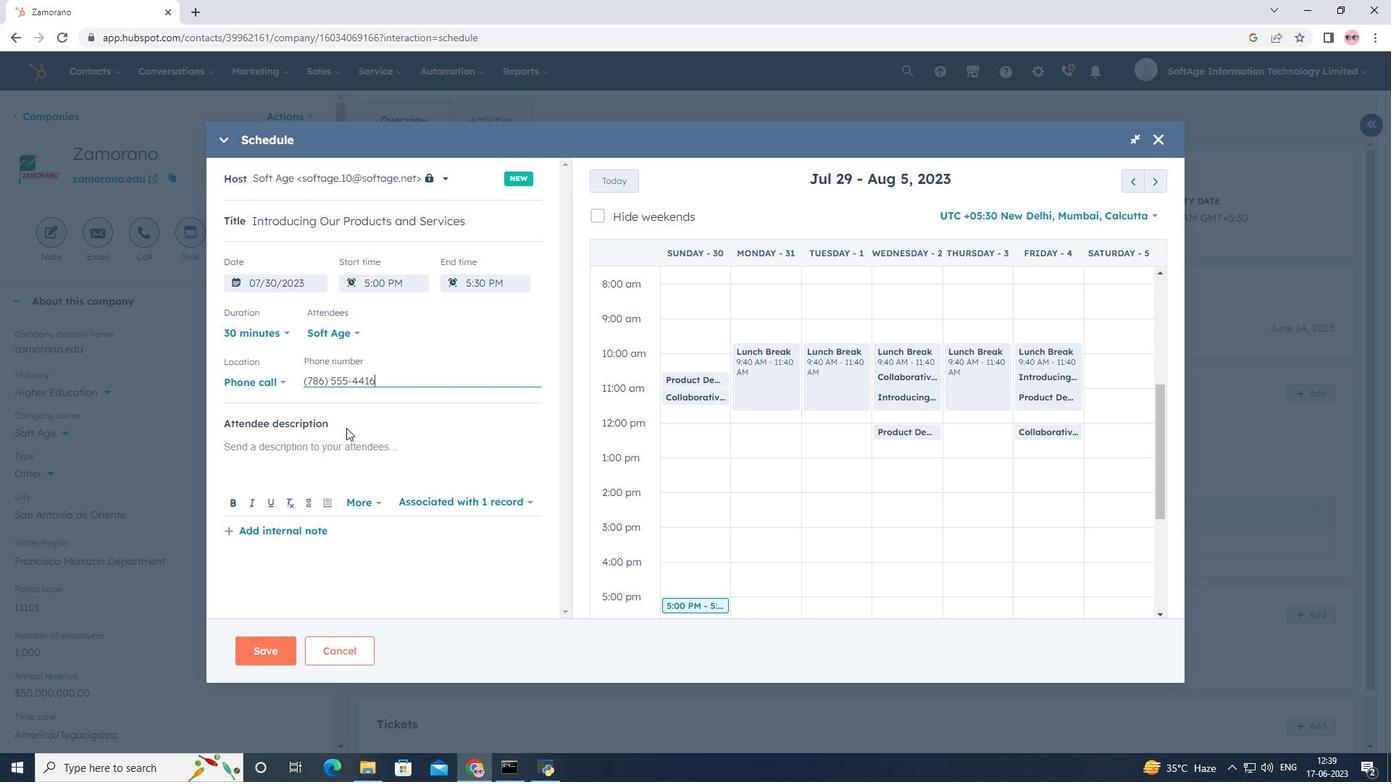 
Action: Mouse pressed left at (346, 442)
Screenshot: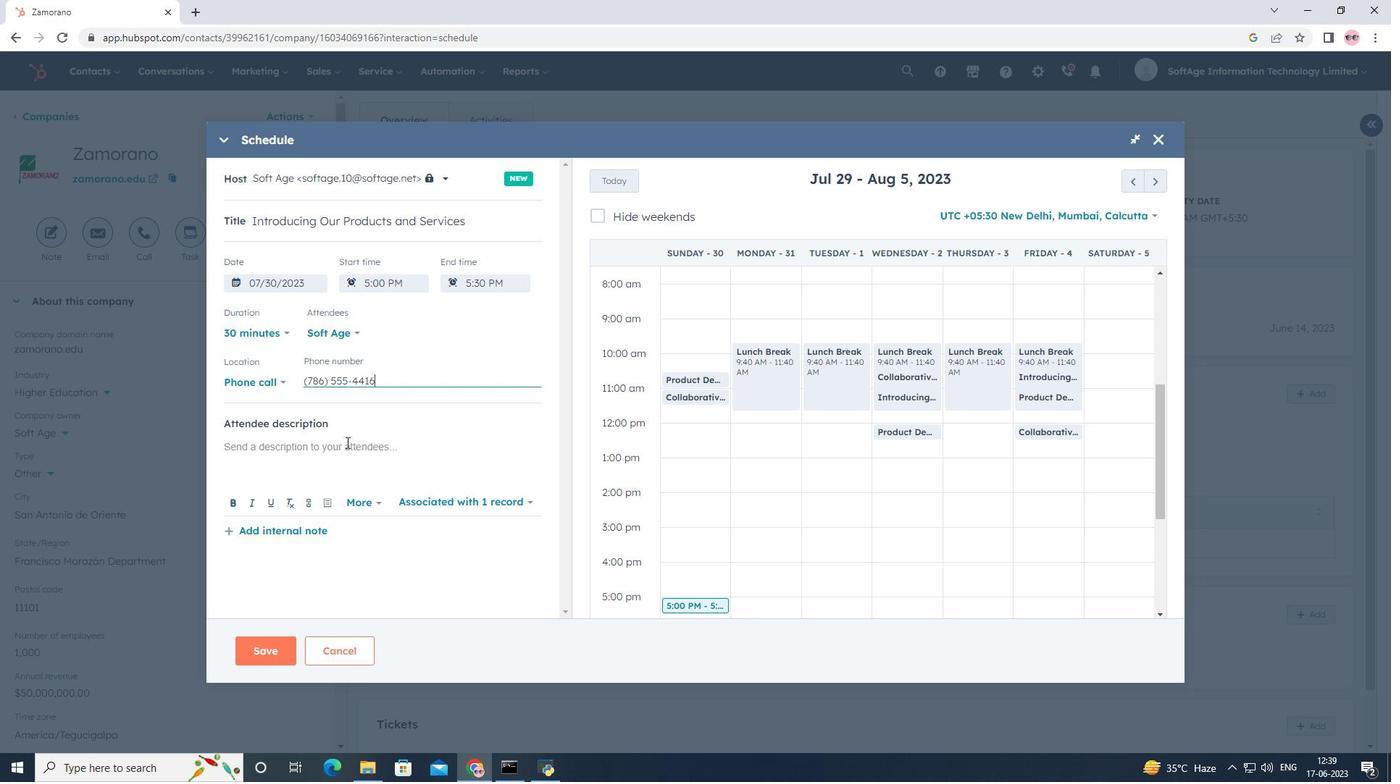 
Action: Key pressed <Key.shift><Key.shift><Key.shift>For<Key.space>further<Key.space>discud<Key.backspace>ssion<Key.space>on<Key.space>products
Screenshot: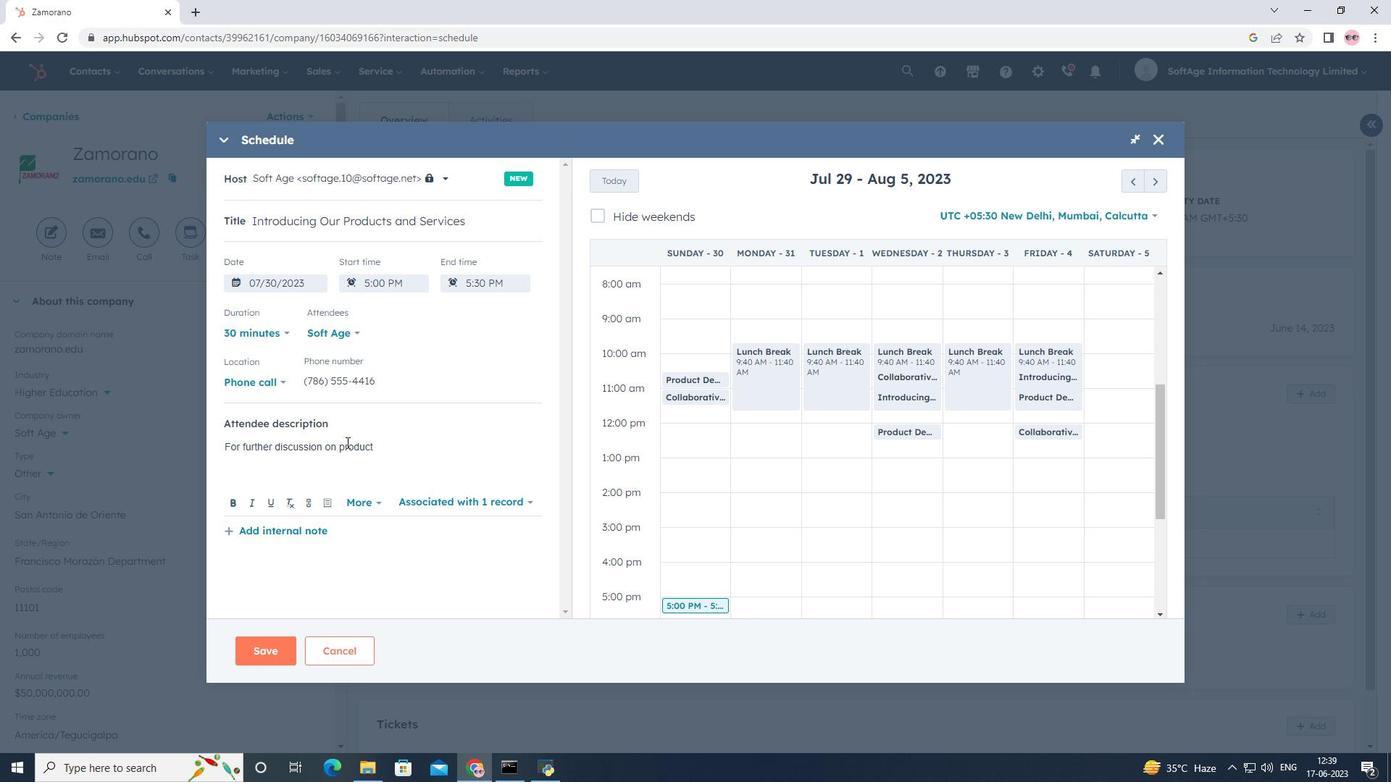 
Action: Mouse moved to (400, 460)
Screenshot: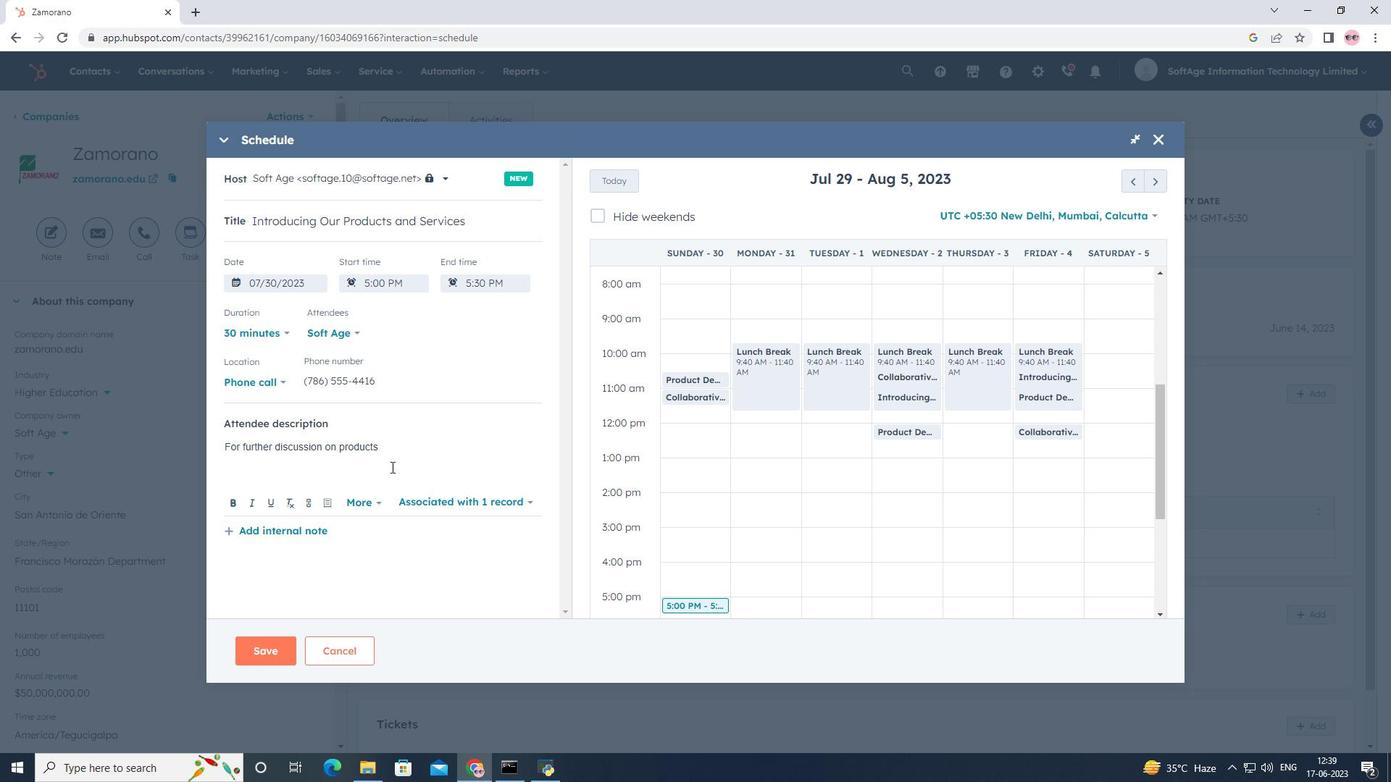 
Action: Key pressed ,<Key.space><Key.shift><Key.shift><Key.shift><Key.shift><Key.shift>kindly<Key.space>join<Key.space>the<Key.space>meeting.
Screenshot: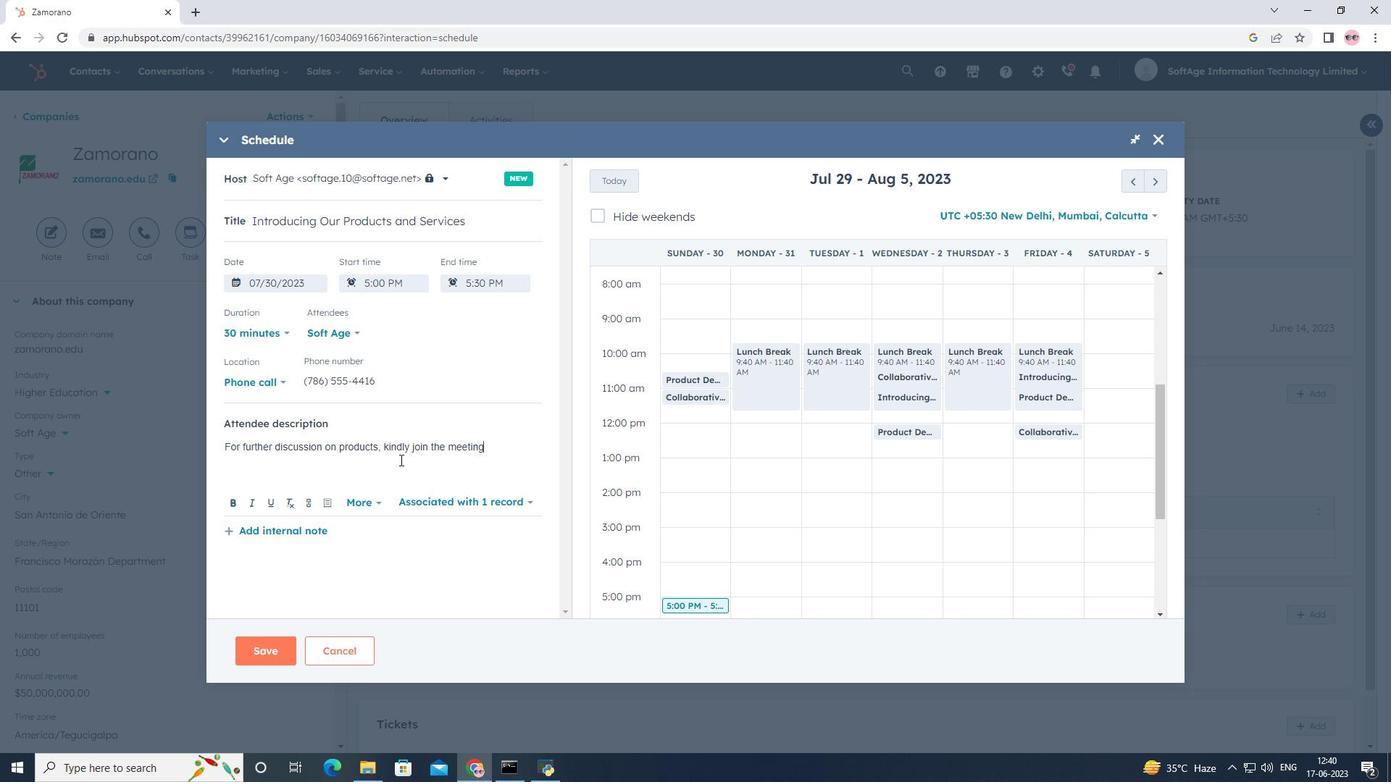 
Action: Mouse moved to (447, 500)
Screenshot: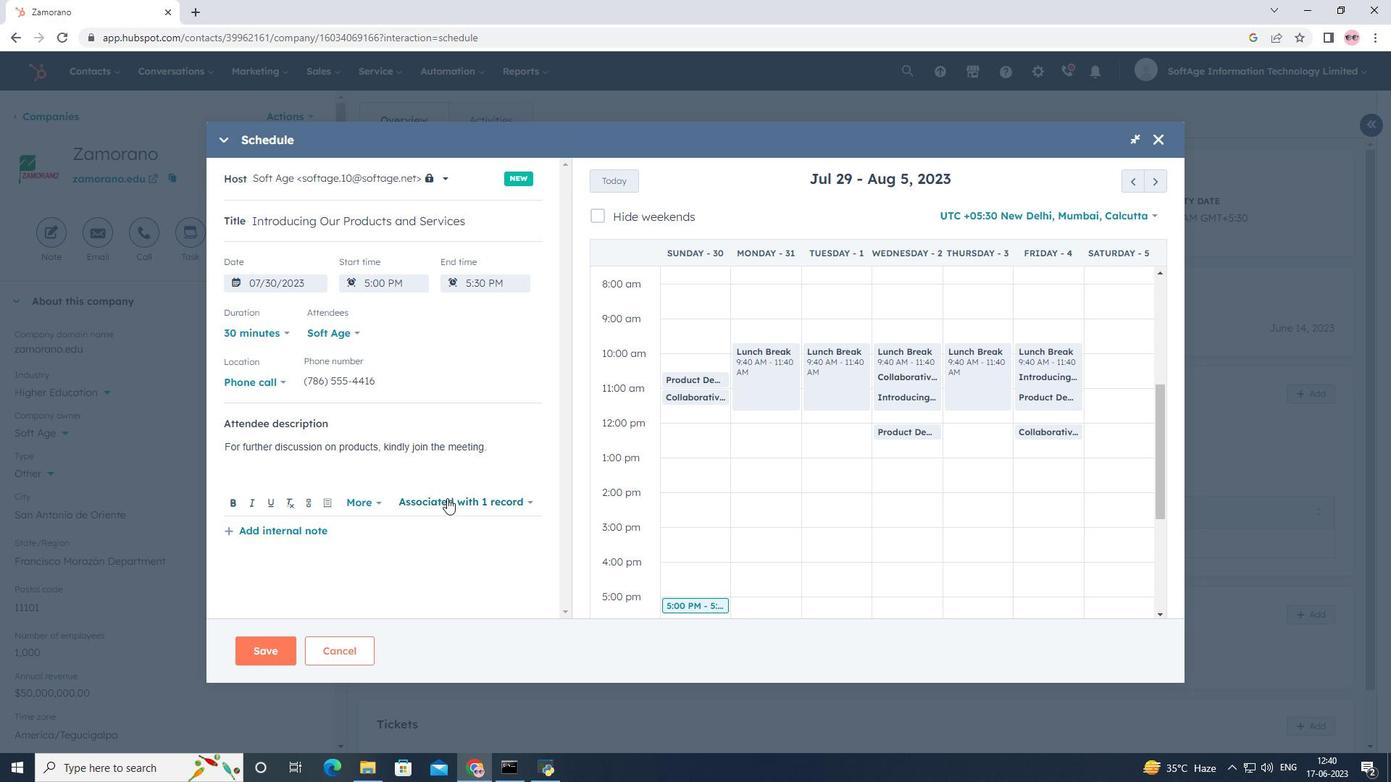 
Action: Mouse pressed left at (447, 500)
Screenshot: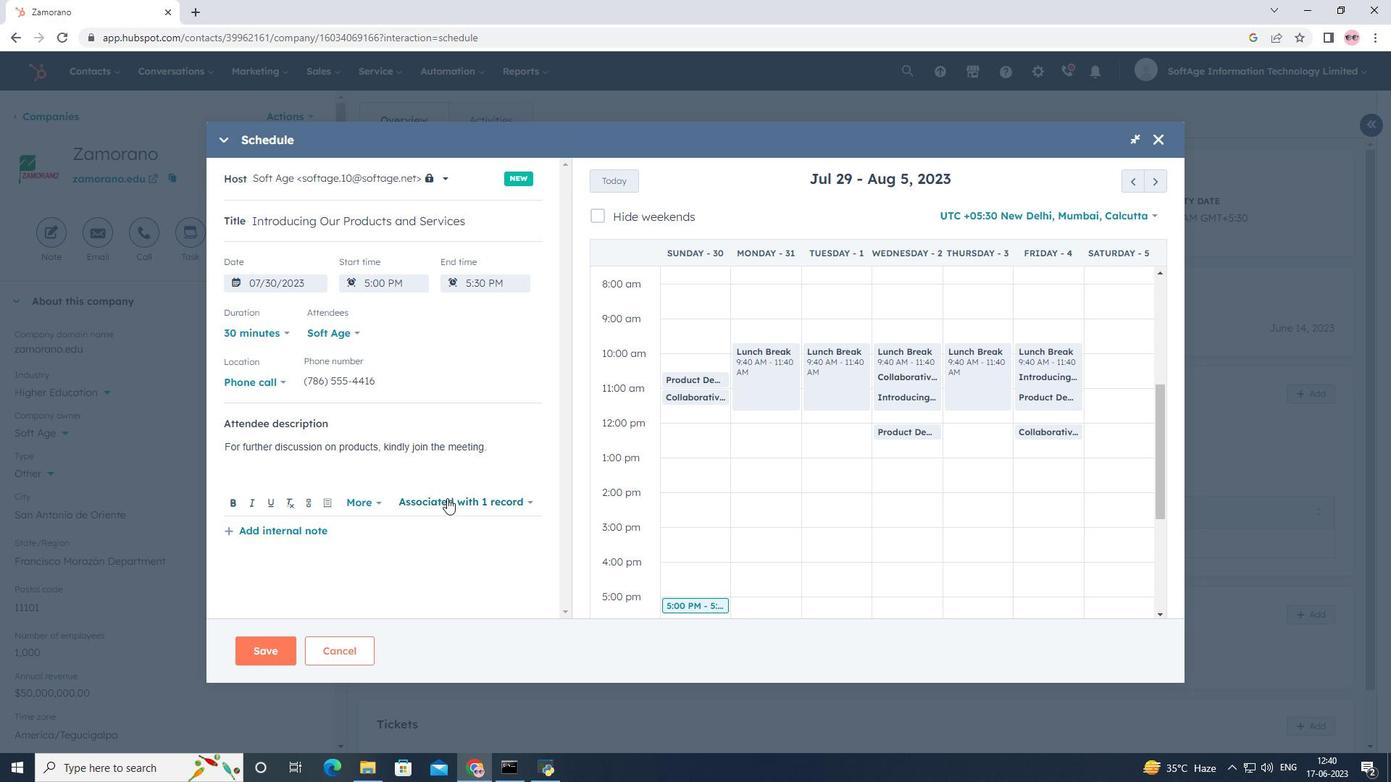 
Action: Mouse moved to (431, 402)
Screenshot: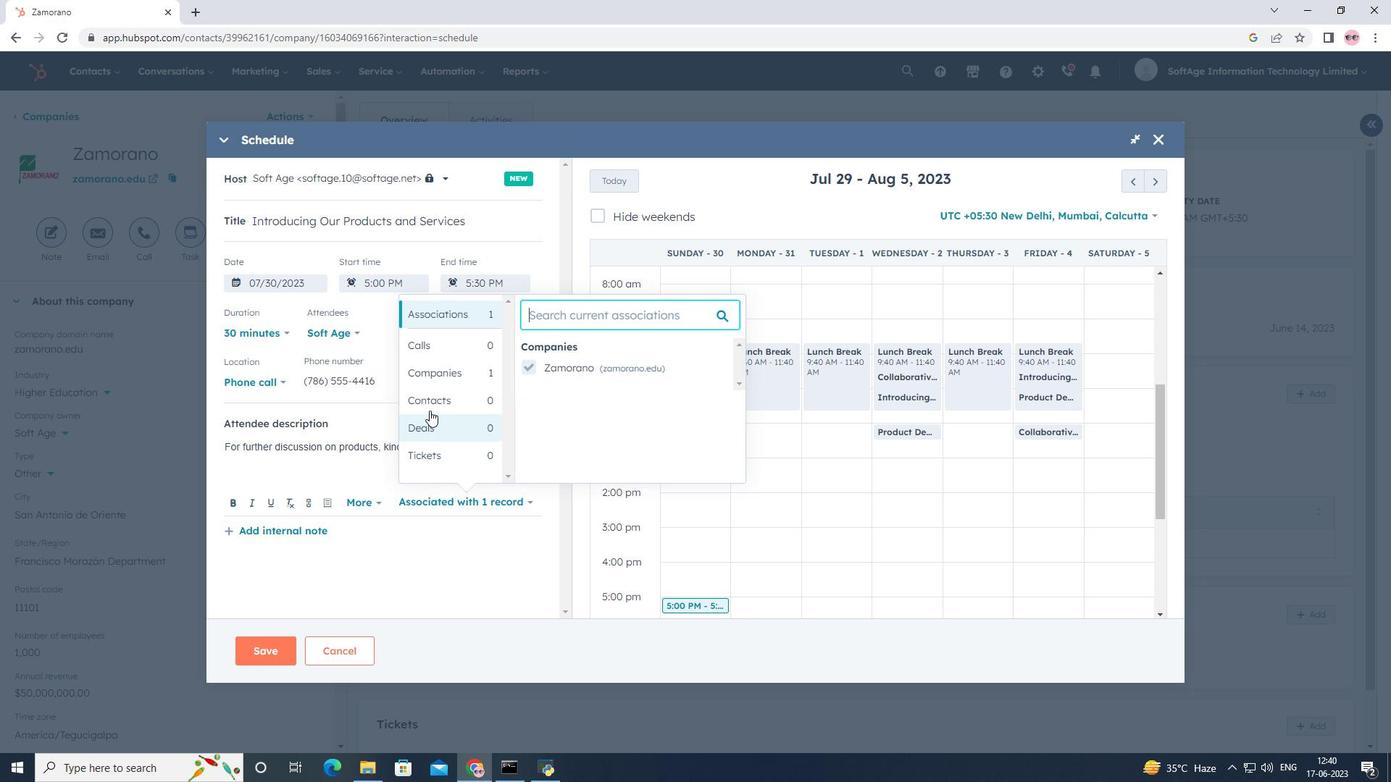 
Action: Mouse pressed left at (431, 402)
Screenshot: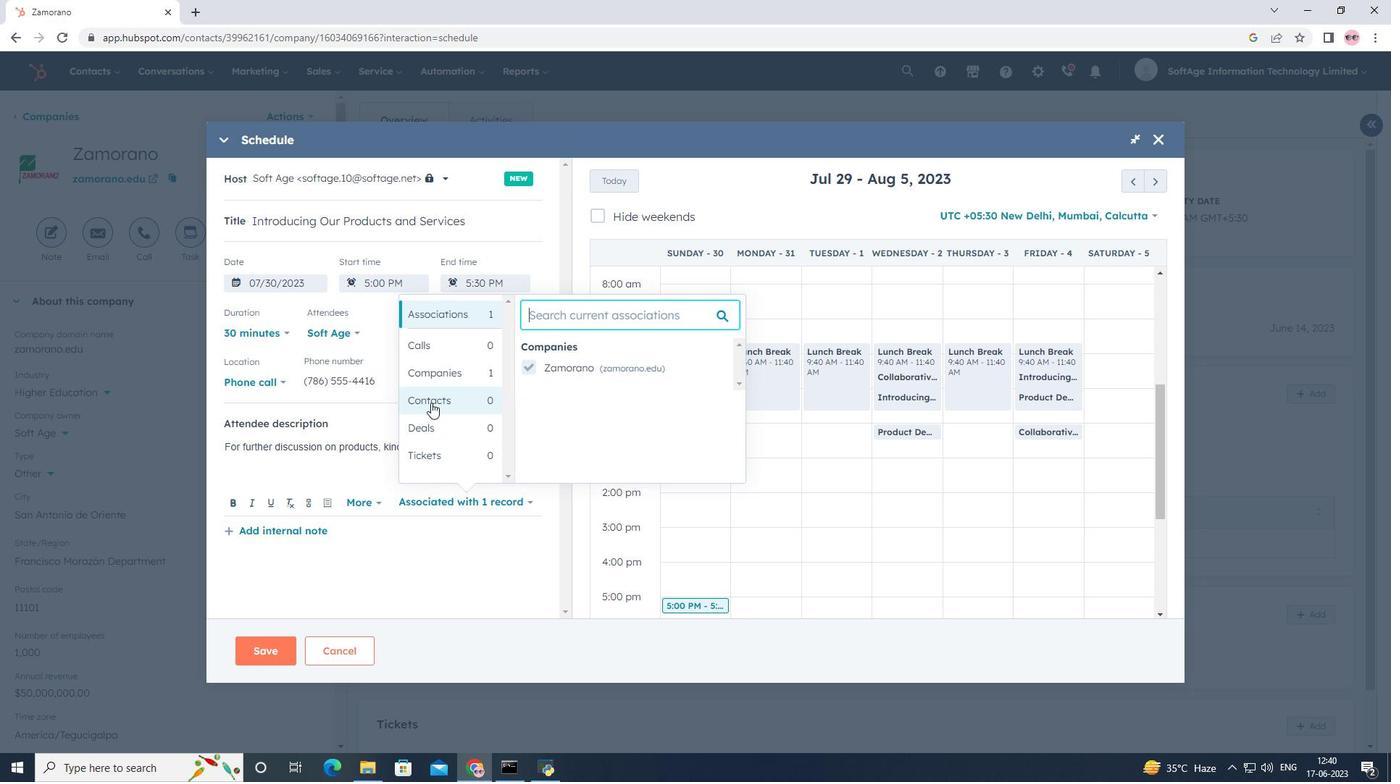 
Action: Mouse moved to (531, 350)
Screenshot: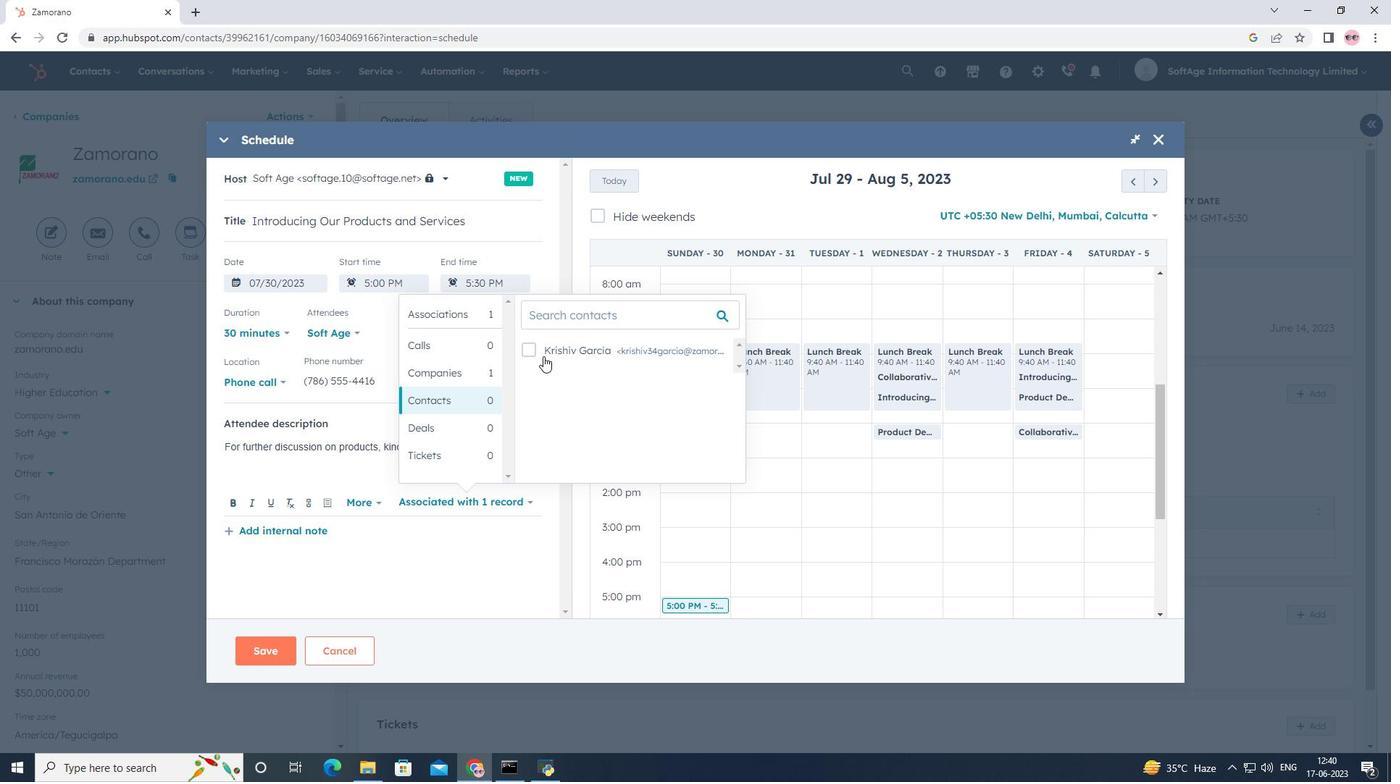 
Action: Mouse pressed left at (531, 350)
Screenshot: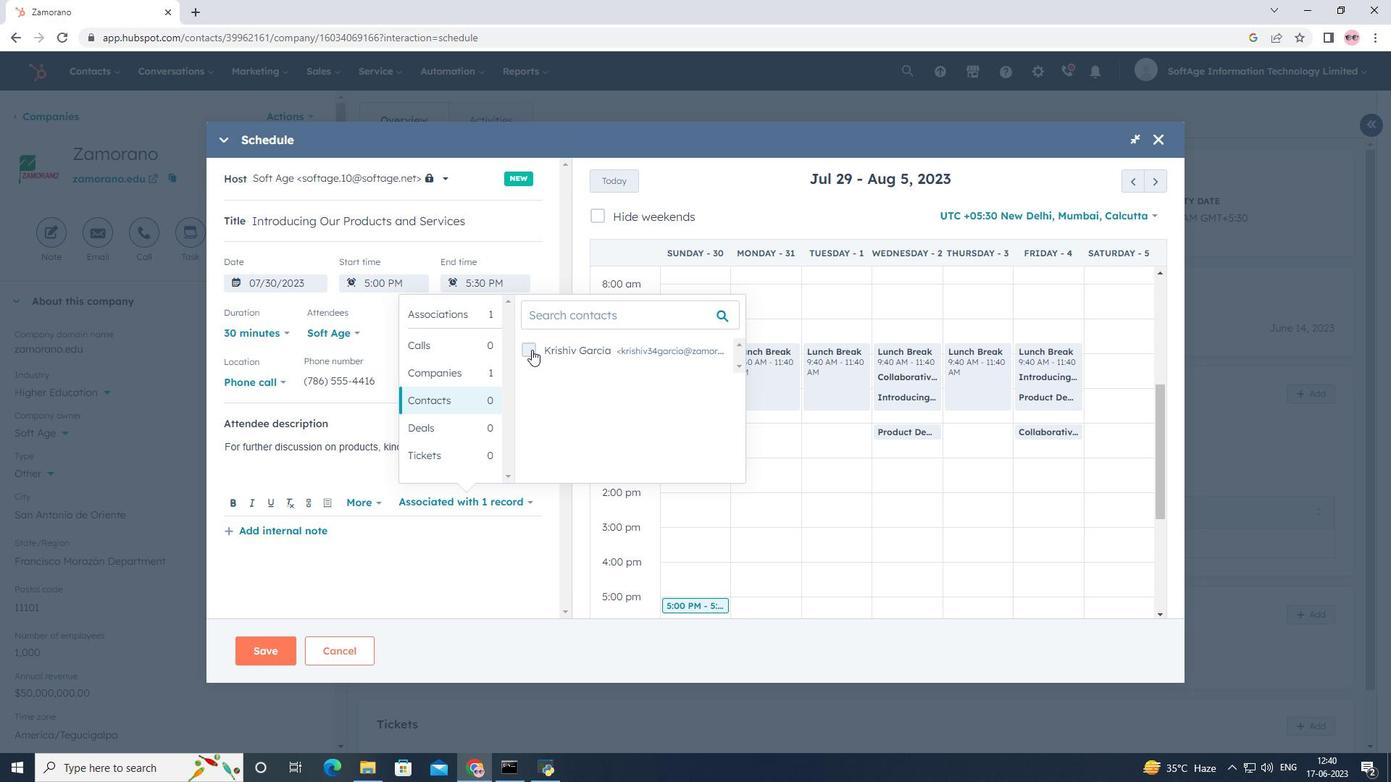 
Action: Mouse moved to (507, 557)
Screenshot: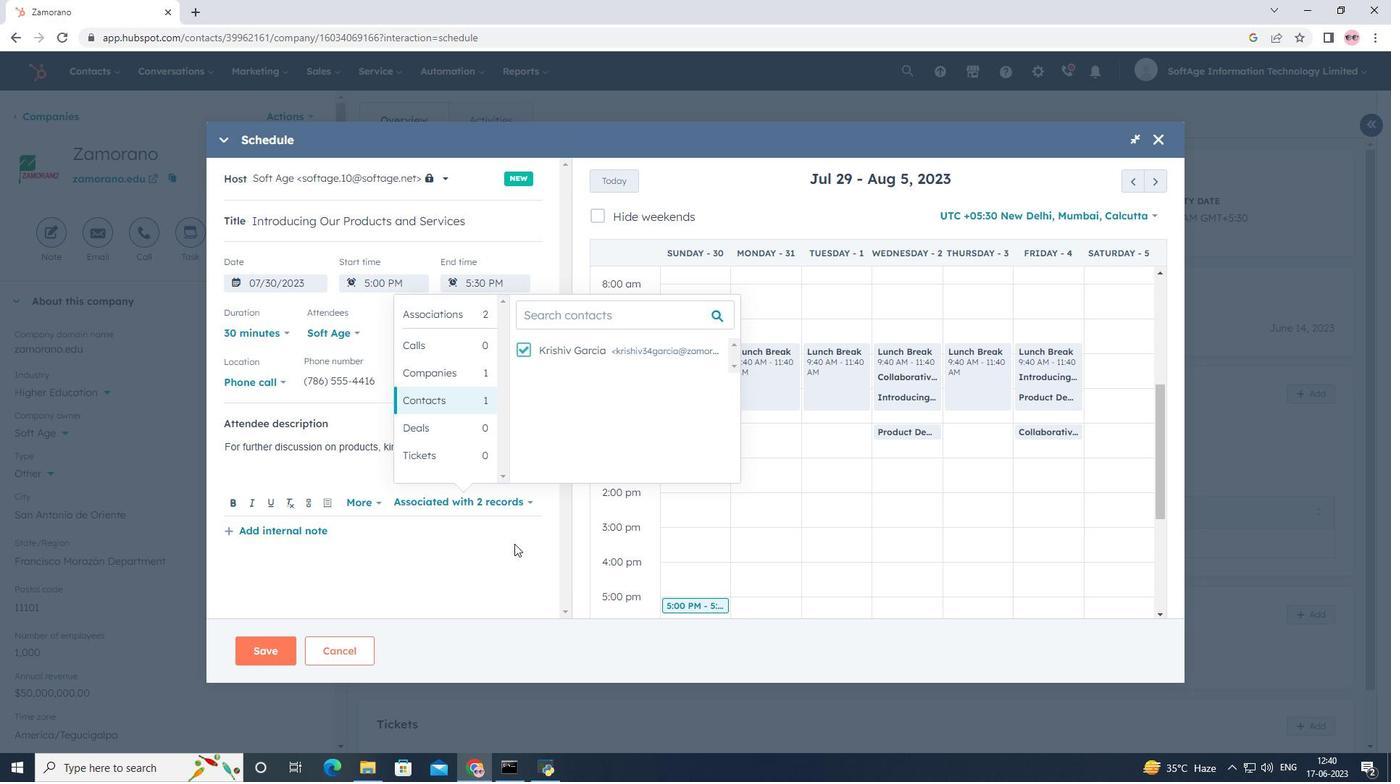 
Action: Mouse pressed left at (507, 557)
Screenshot: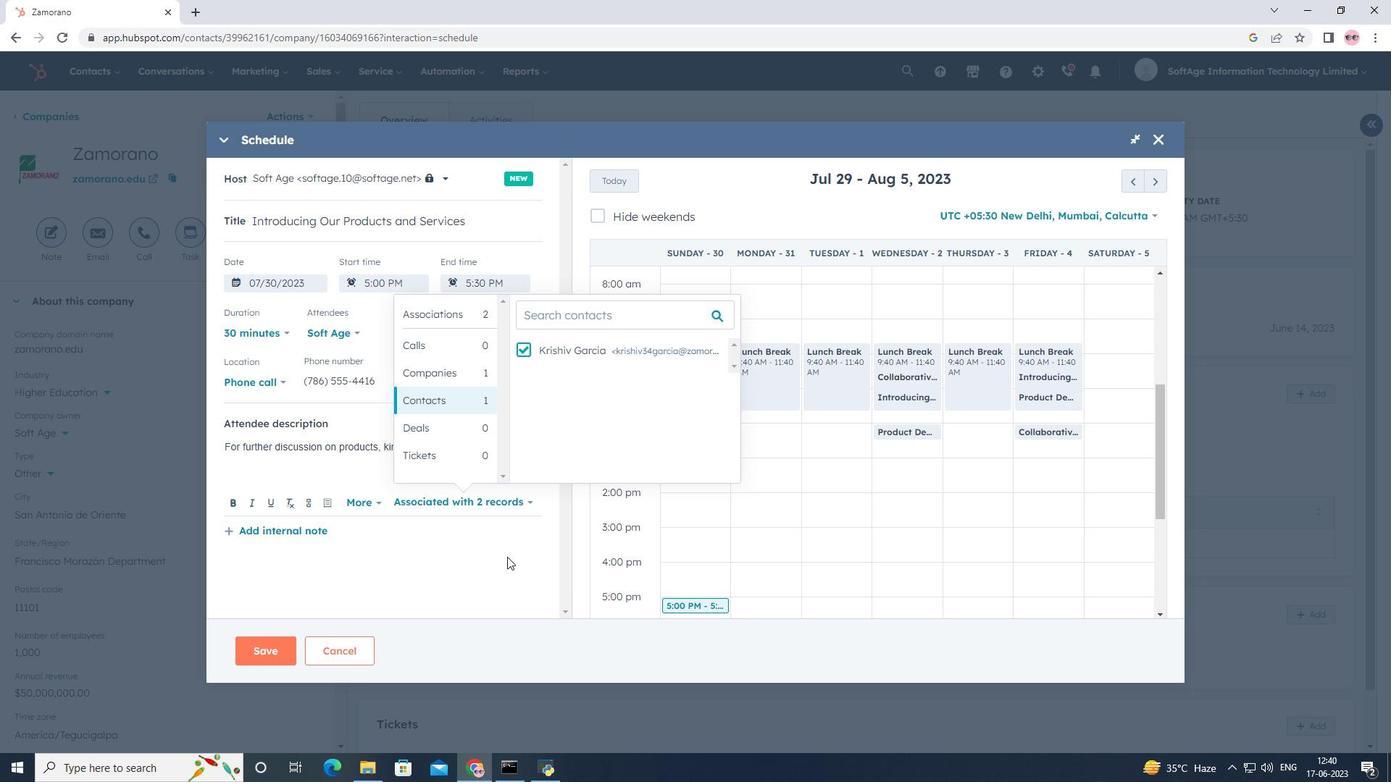 
Action: Mouse moved to (271, 647)
Screenshot: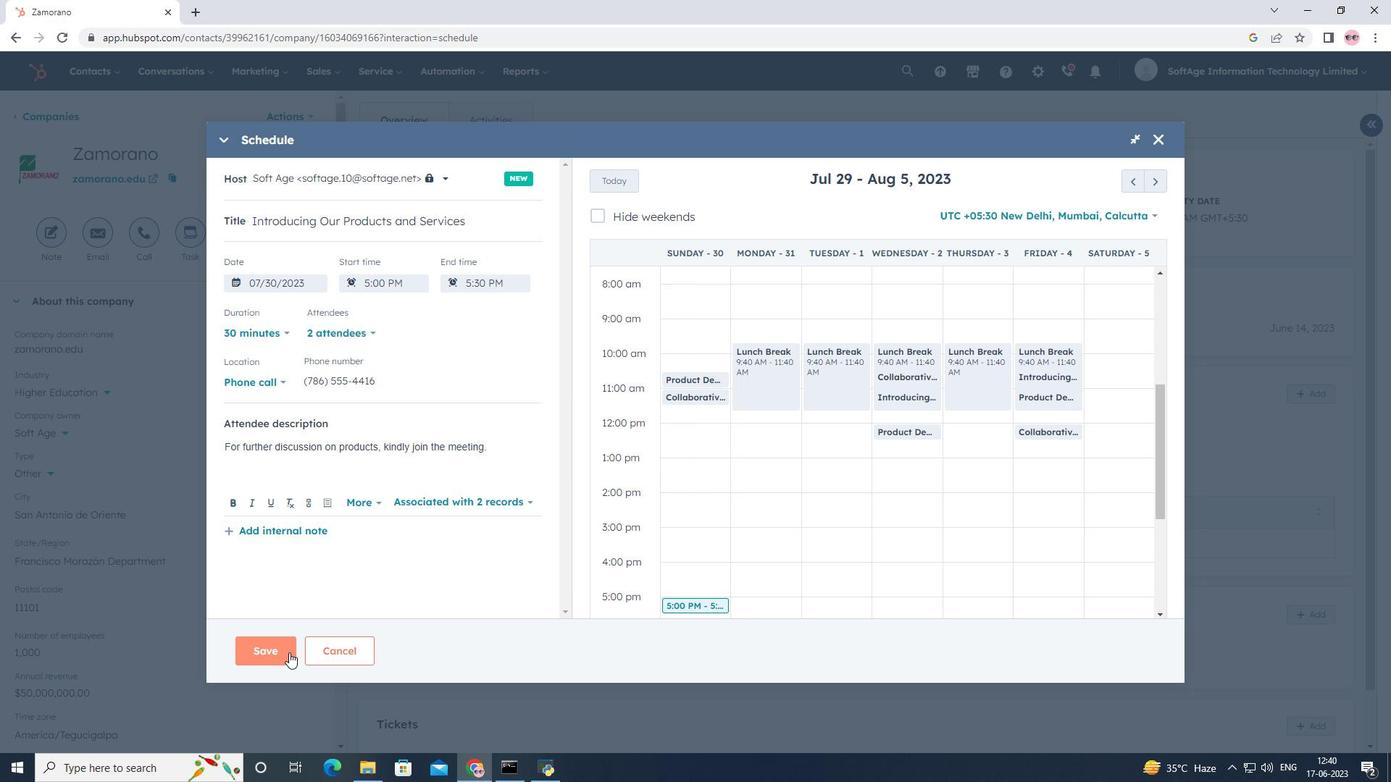 
Action: Mouse pressed left at (271, 647)
Screenshot: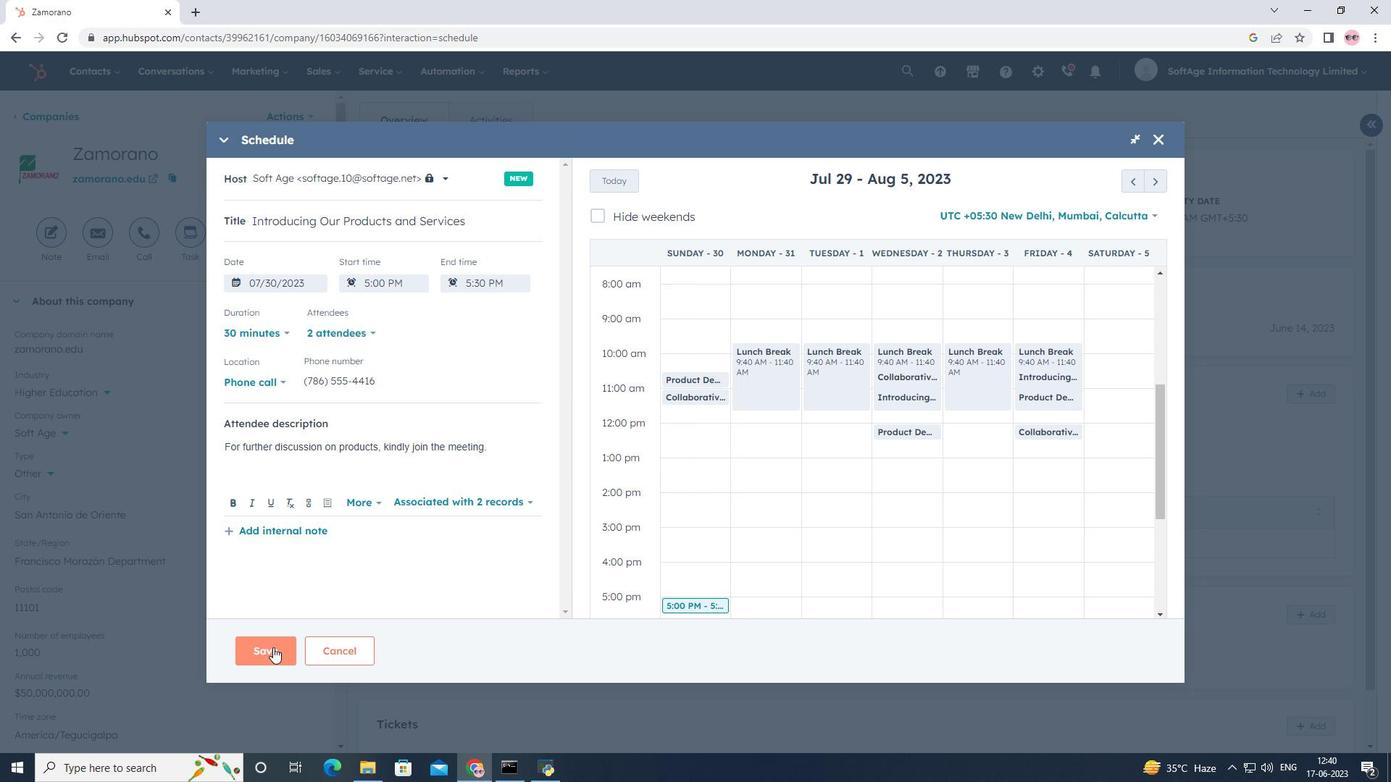 
Action: Mouse moved to (455, 568)
Screenshot: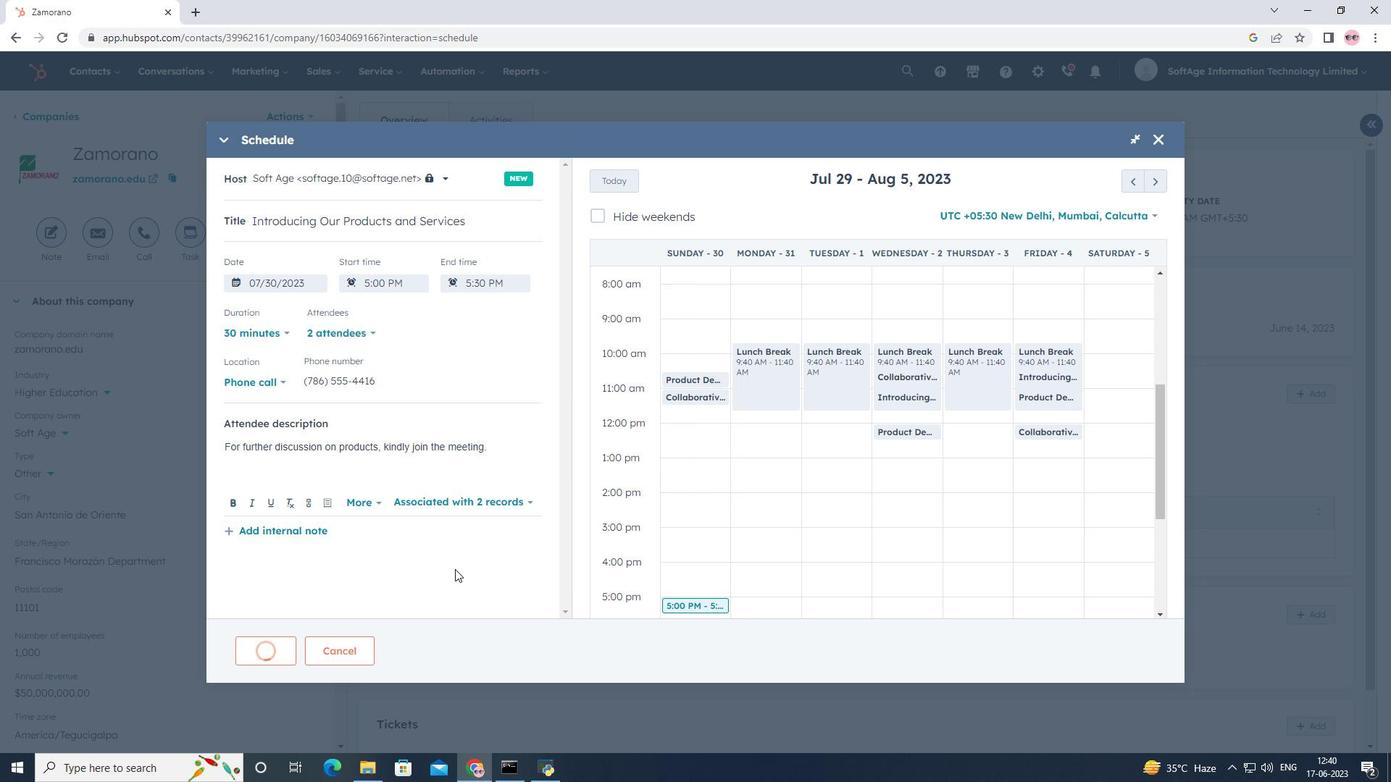 
